 Task: In the sheet Budget Analysis ToolFont size of heading  18 Font style of dataoswald 'Font size of data '9 Alignment of headline & dataAlign center.   Fill color in heading, Red Font color of dataIn the sheet   Inspire Sales review   book
Action: Mouse moved to (111, 150)
Screenshot: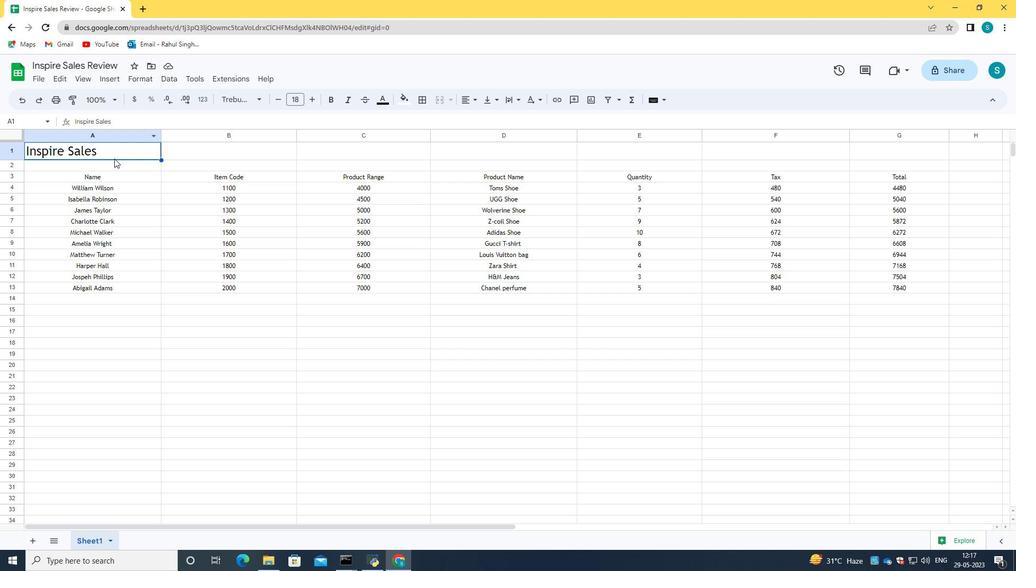 
Action: Mouse pressed left at (111, 150)
Screenshot: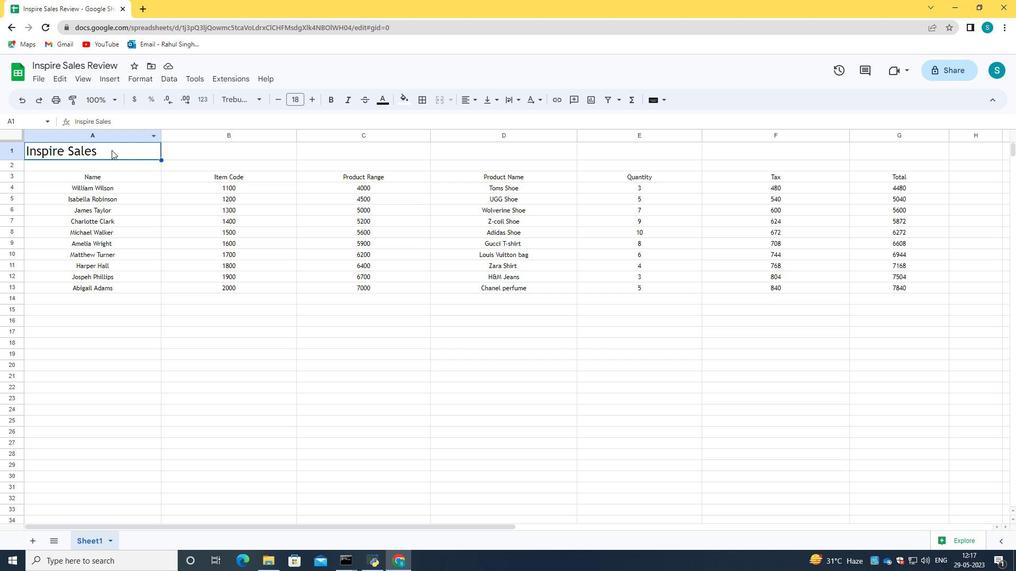 
Action: Mouse moved to (102, 151)
Screenshot: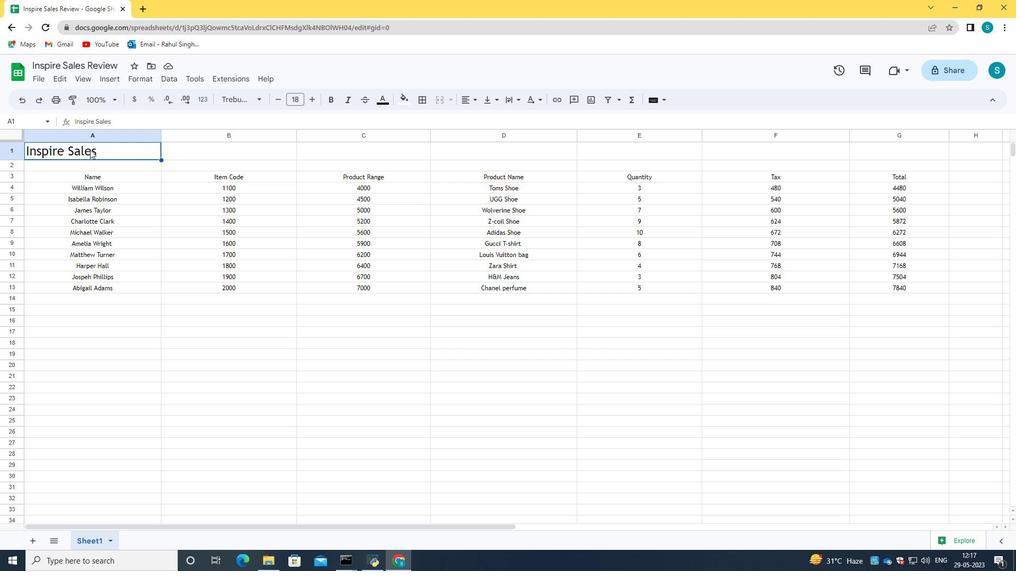 
Action: Mouse pressed left at (102, 151)
Screenshot: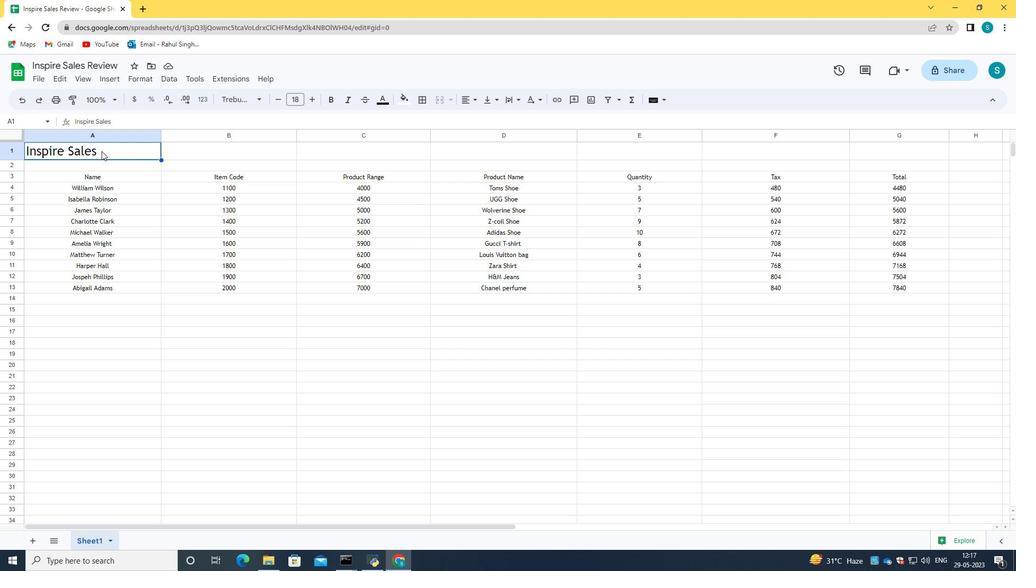 
Action: Mouse pressed left at (102, 151)
Screenshot: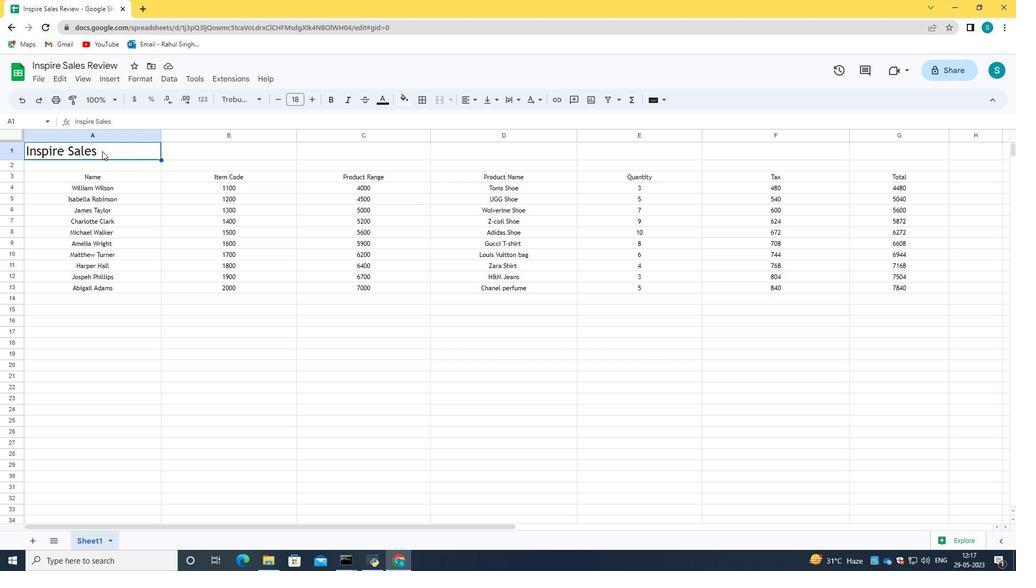 
Action: Mouse moved to (102, 151)
Screenshot: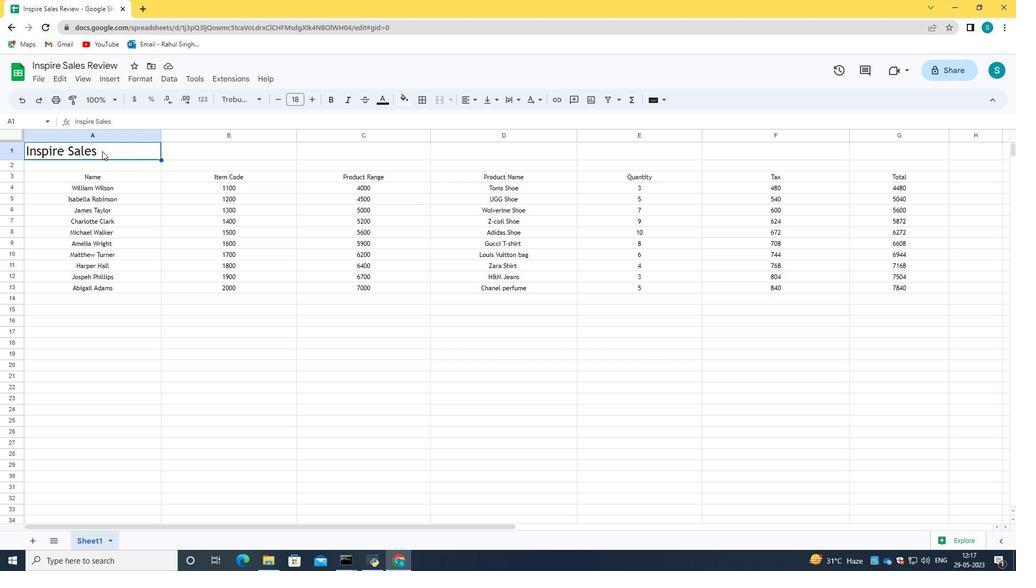 
Action: Mouse pressed left at (102, 151)
Screenshot: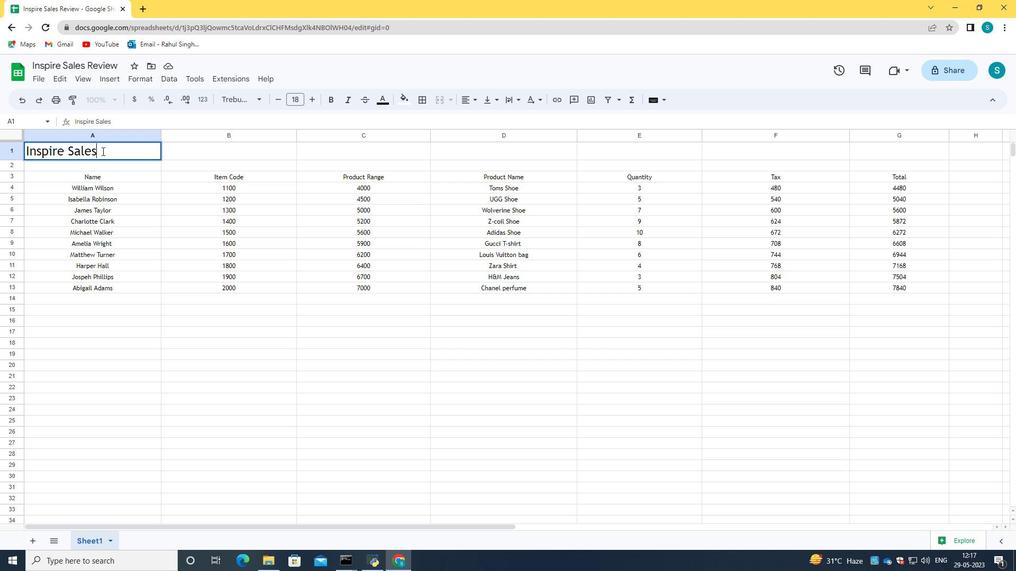 
Action: Mouse moved to (242, 96)
Screenshot: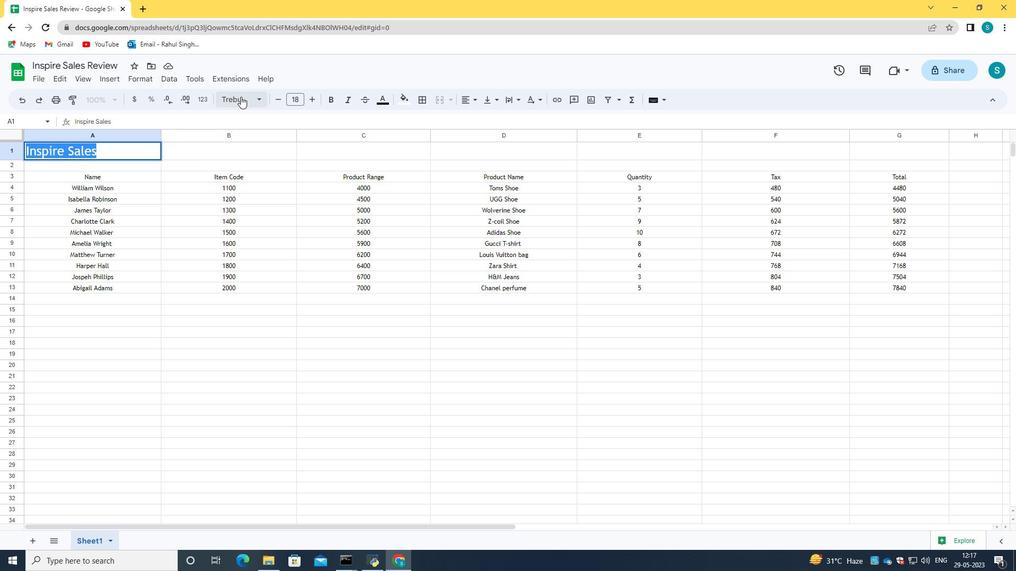
Action: Mouse pressed left at (242, 96)
Screenshot: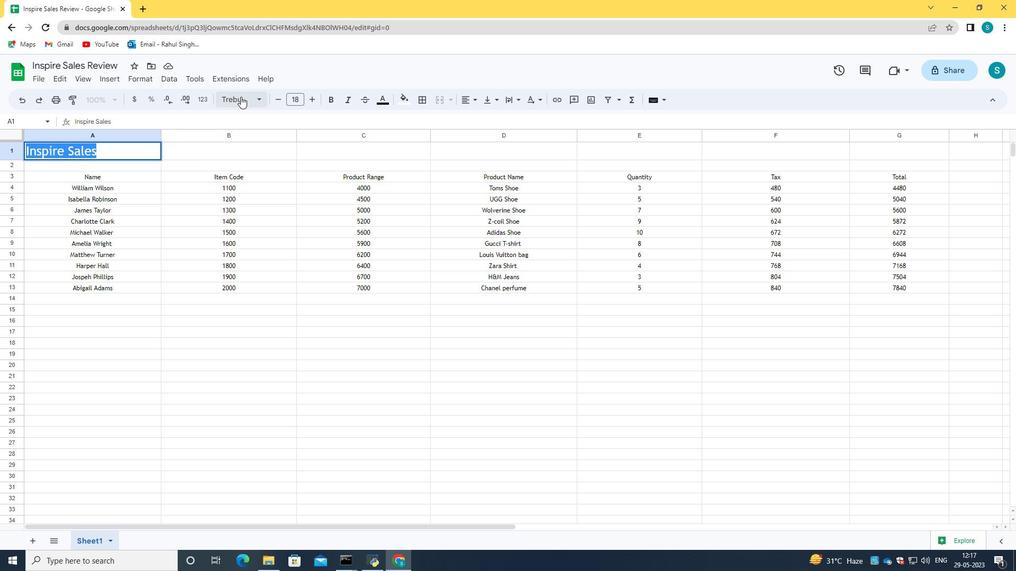 
Action: Mouse moved to (265, 296)
Screenshot: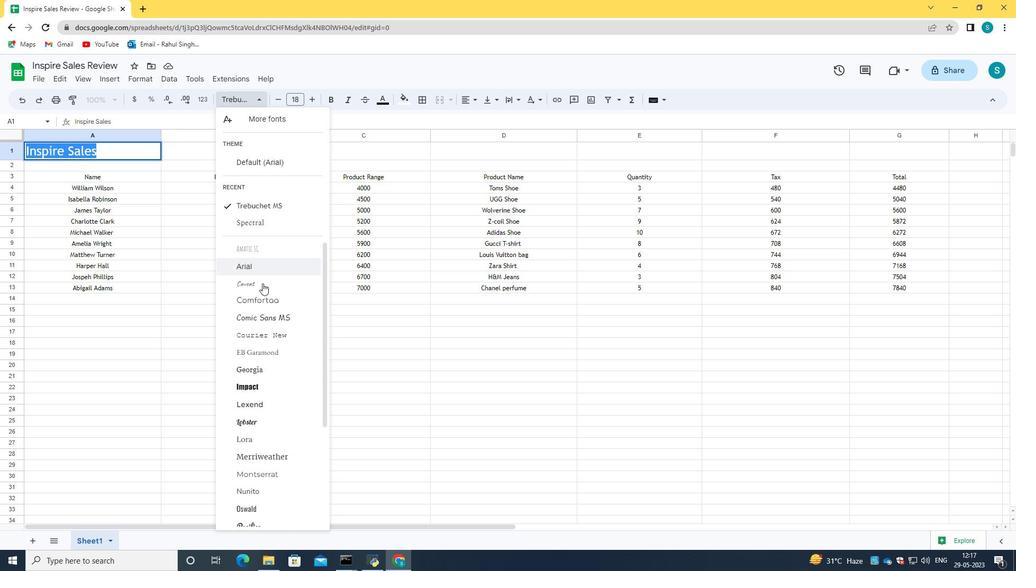 
Action: Mouse scrolled (265, 296) with delta (0, 0)
Screenshot: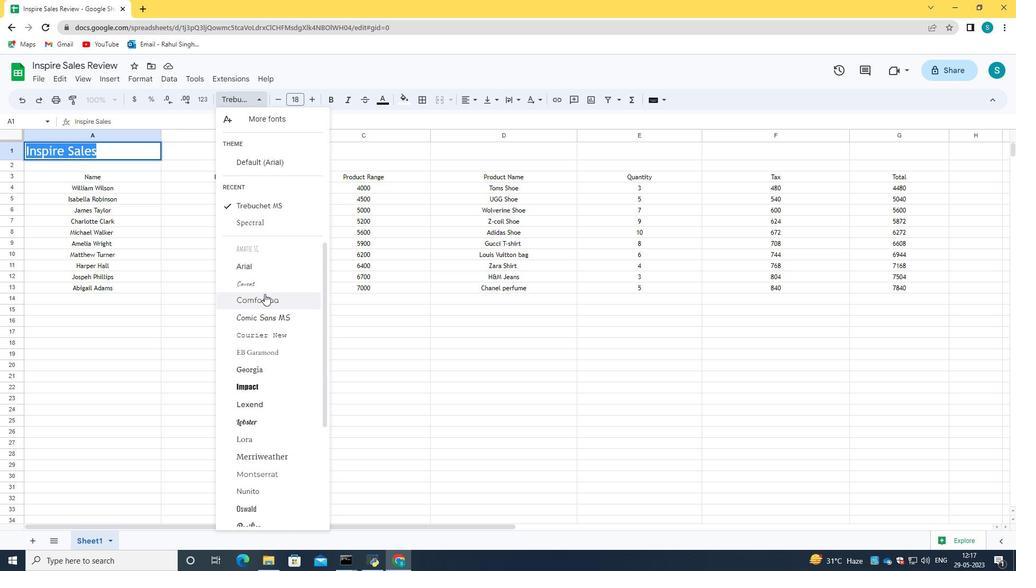
Action: Mouse scrolled (265, 296) with delta (0, 0)
Screenshot: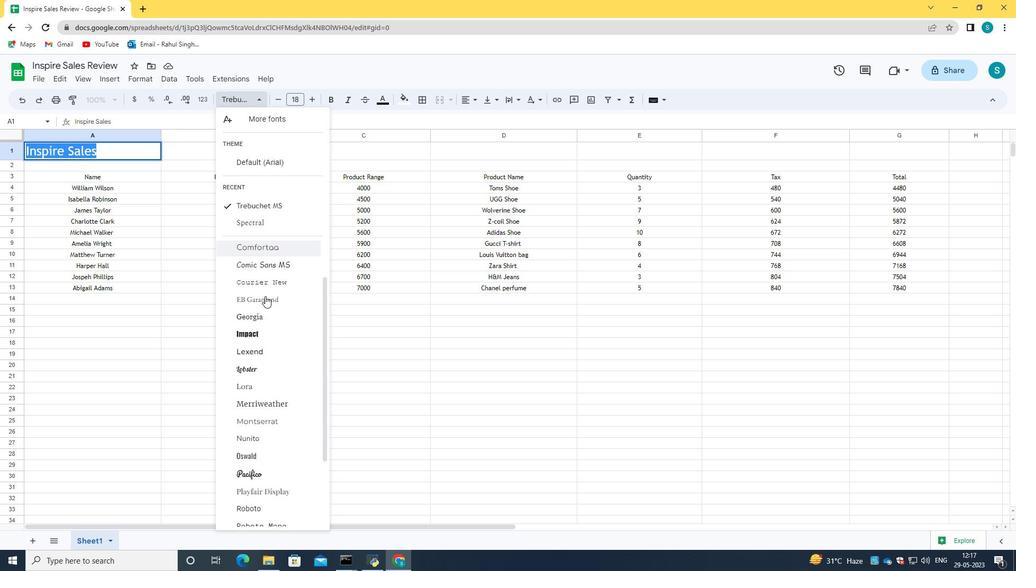 
Action: Mouse scrolled (265, 296) with delta (0, 0)
Screenshot: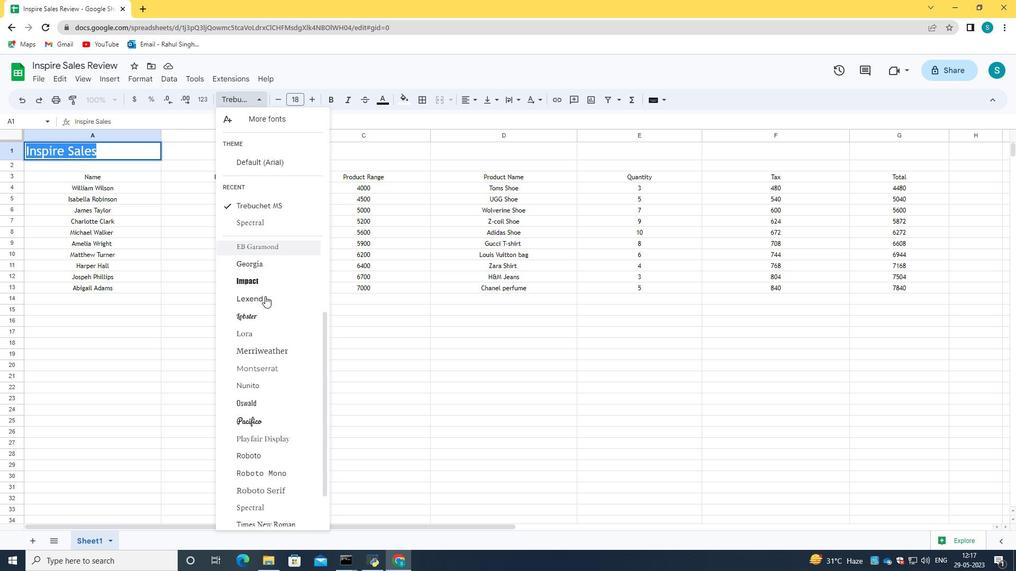 
Action: Mouse moved to (265, 297)
Screenshot: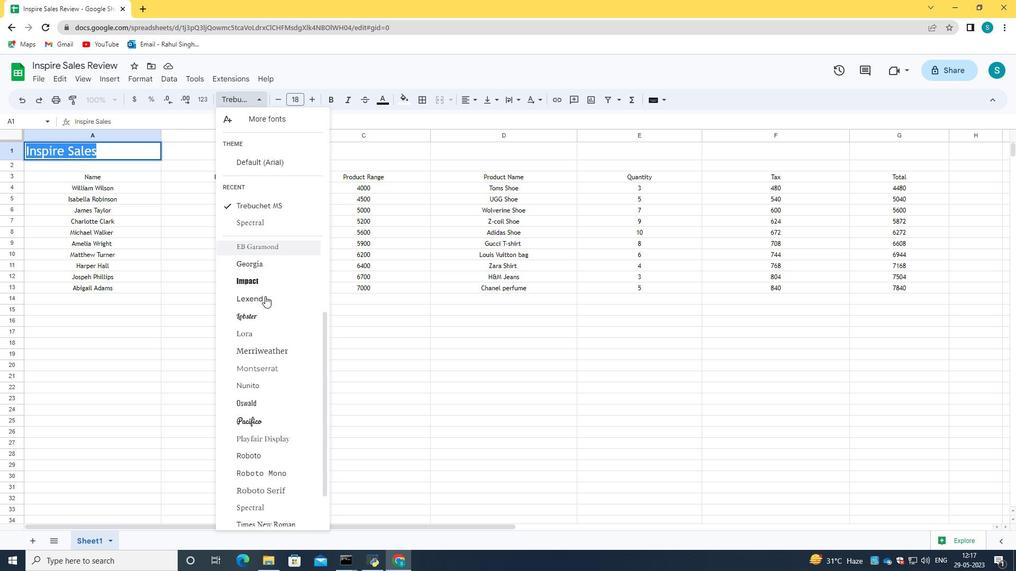 
Action: Mouse scrolled (265, 296) with delta (0, 0)
Screenshot: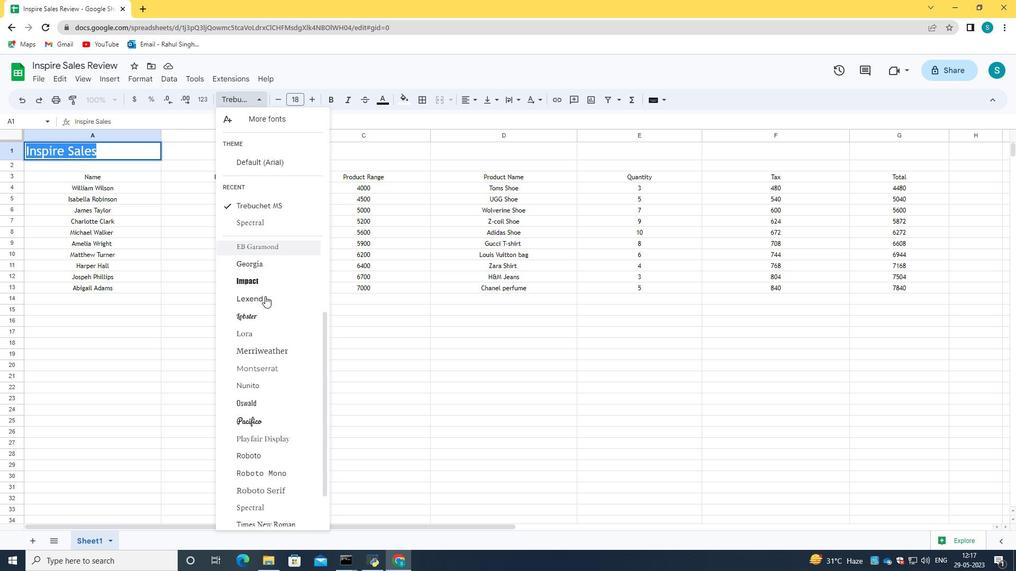 
Action: Mouse moved to (263, 297)
Screenshot: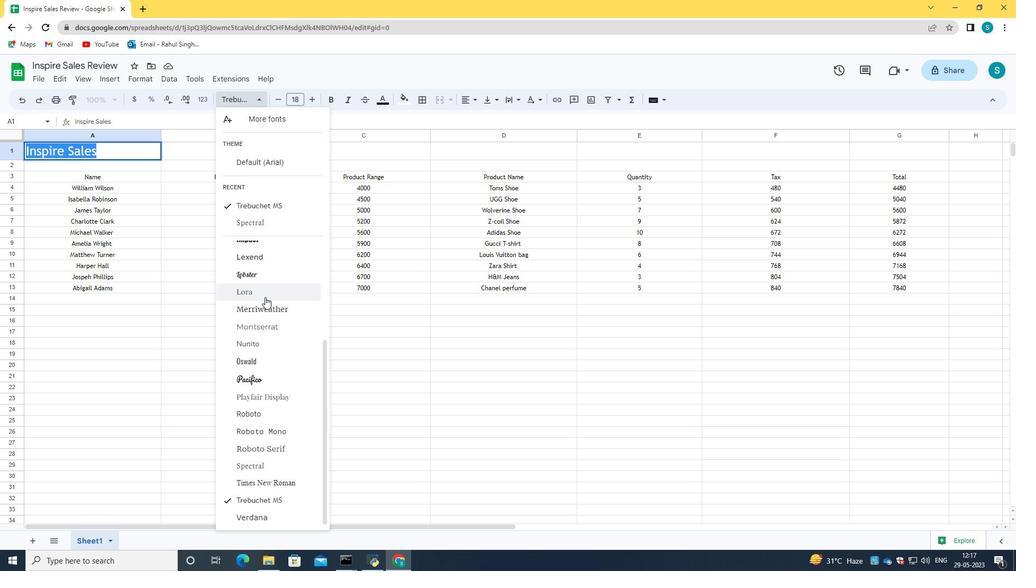 
Action: Mouse scrolled (263, 297) with delta (0, 0)
Screenshot: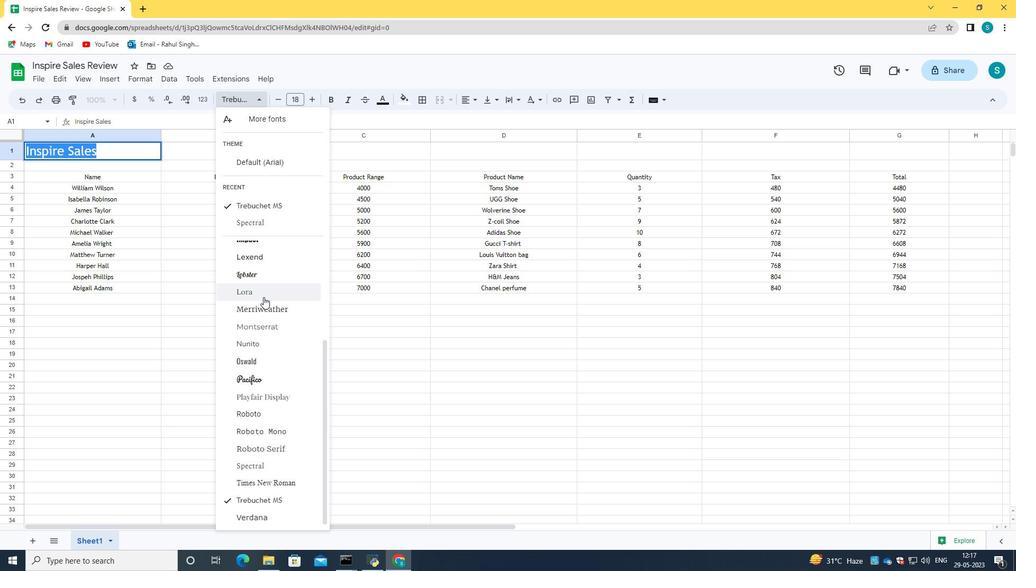 
Action: Mouse moved to (263, 297)
Screenshot: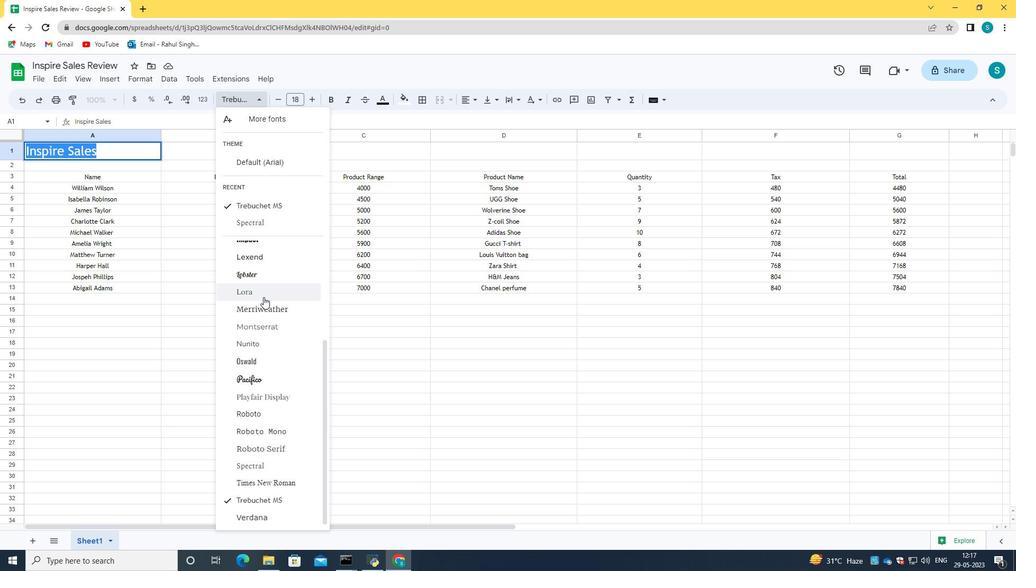 
Action: Mouse scrolled (263, 297) with delta (0, 0)
Screenshot: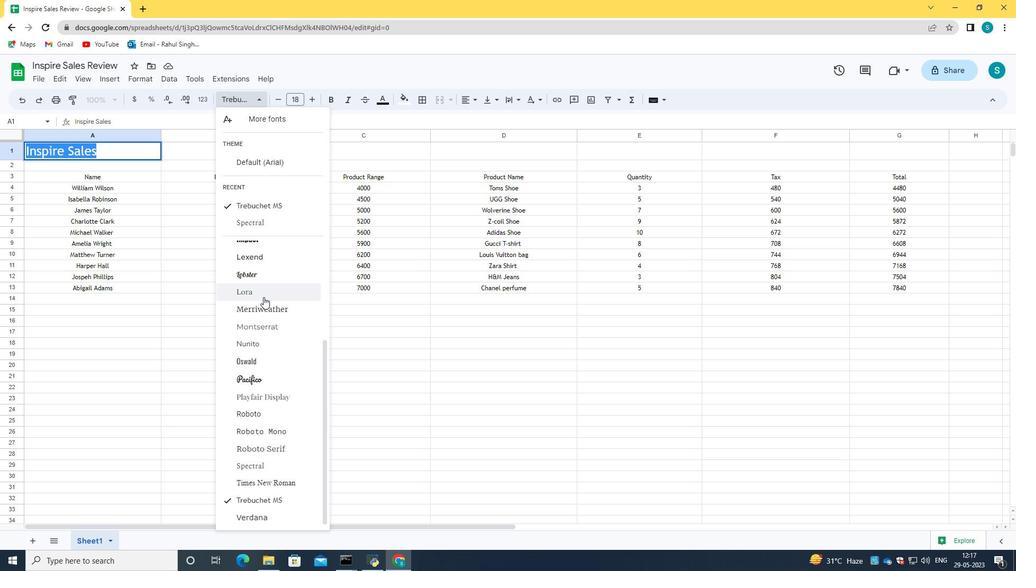 
Action: Mouse scrolled (263, 297) with delta (0, 0)
Screenshot: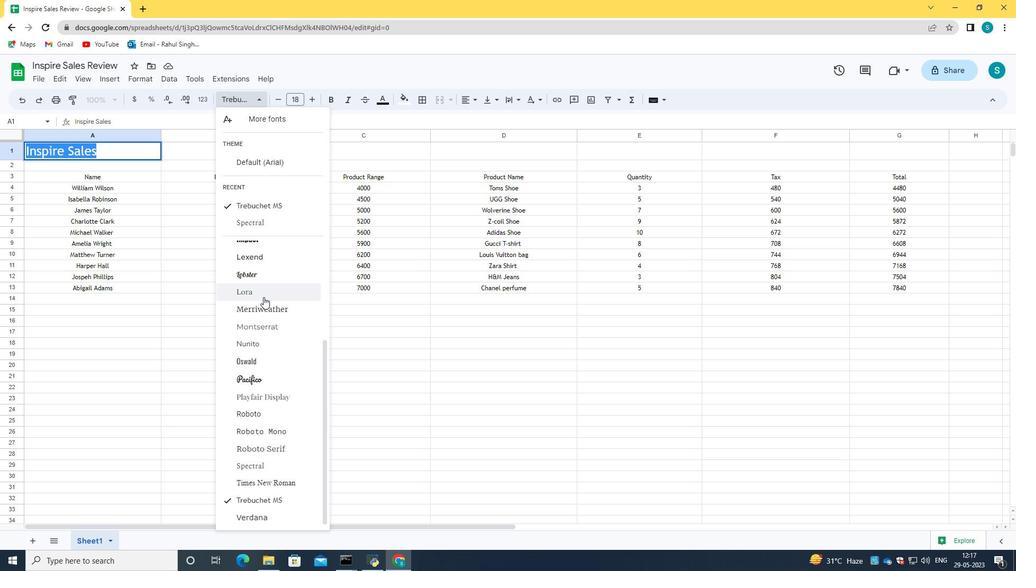 
Action: Mouse scrolled (263, 298) with delta (0, 0)
Screenshot: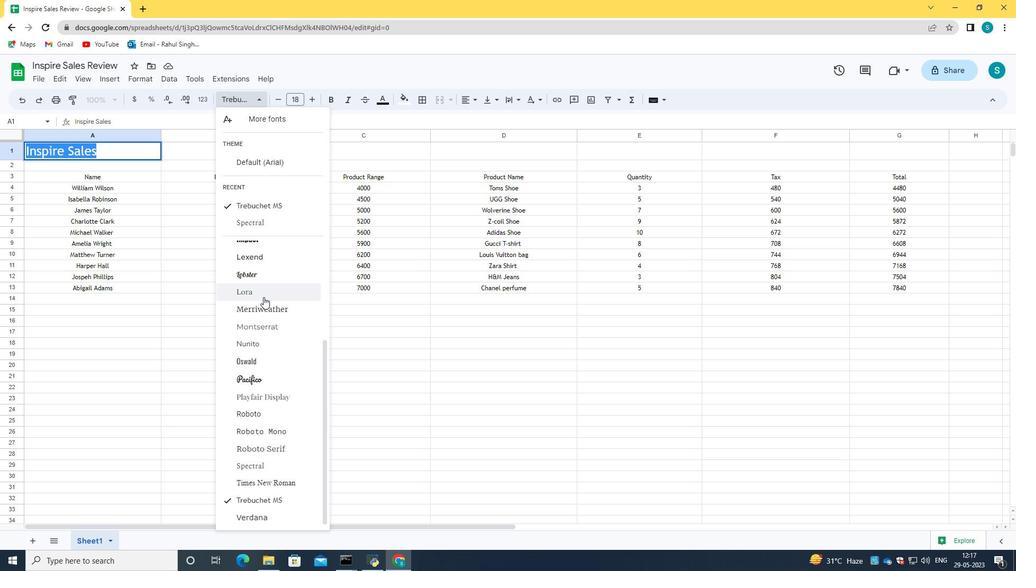 
Action: Mouse scrolled (263, 298) with delta (0, 0)
Screenshot: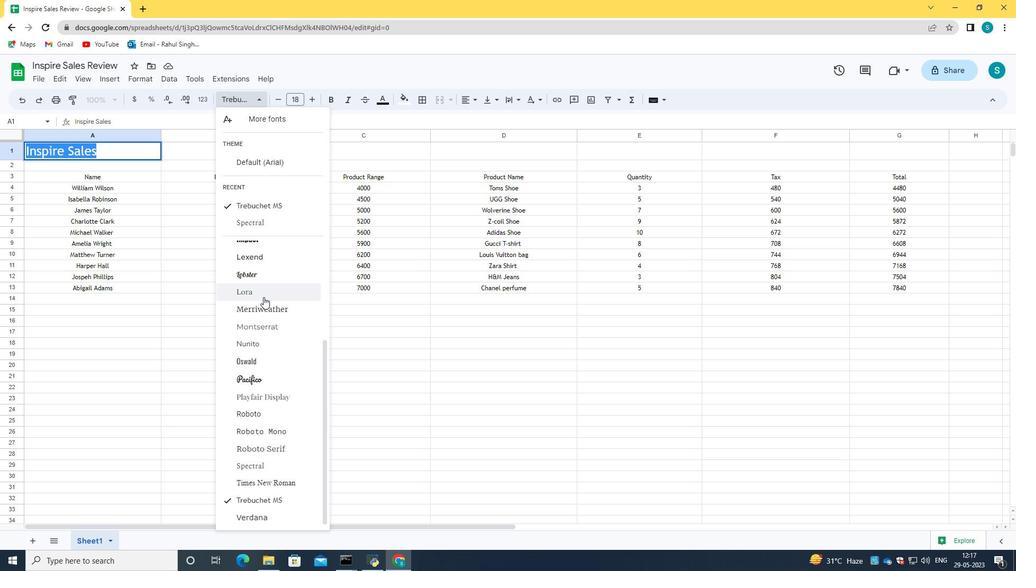 
Action: Mouse scrolled (263, 298) with delta (0, 0)
Screenshot: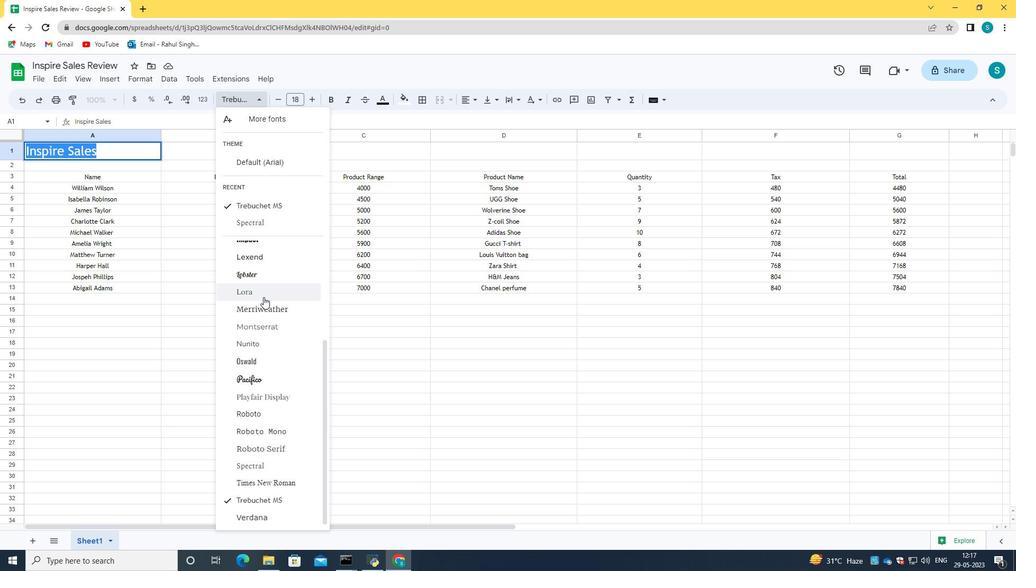 
Action: Mouse scrolled (263, 298) with delta (0, 0)
Screenshot: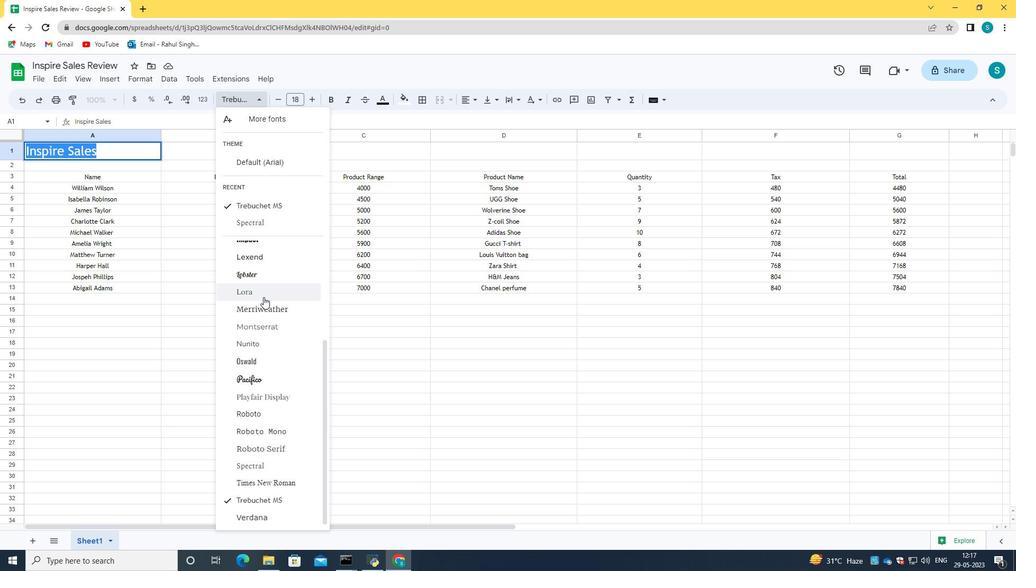 
Action: Mouse moved to (251, 119)
Screenshot: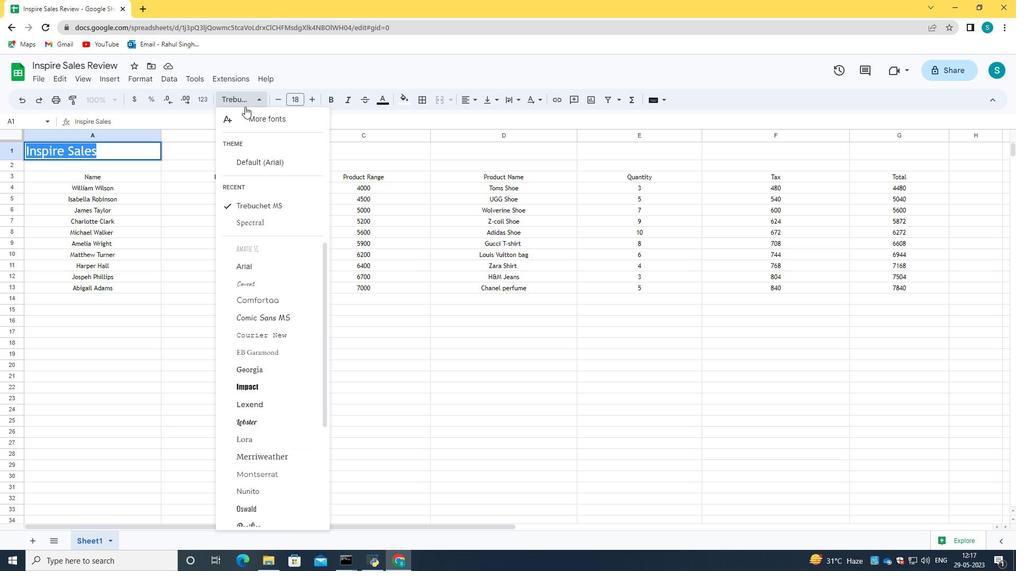 
Action: Mouse pressed left at (251, 119)
Screenshot: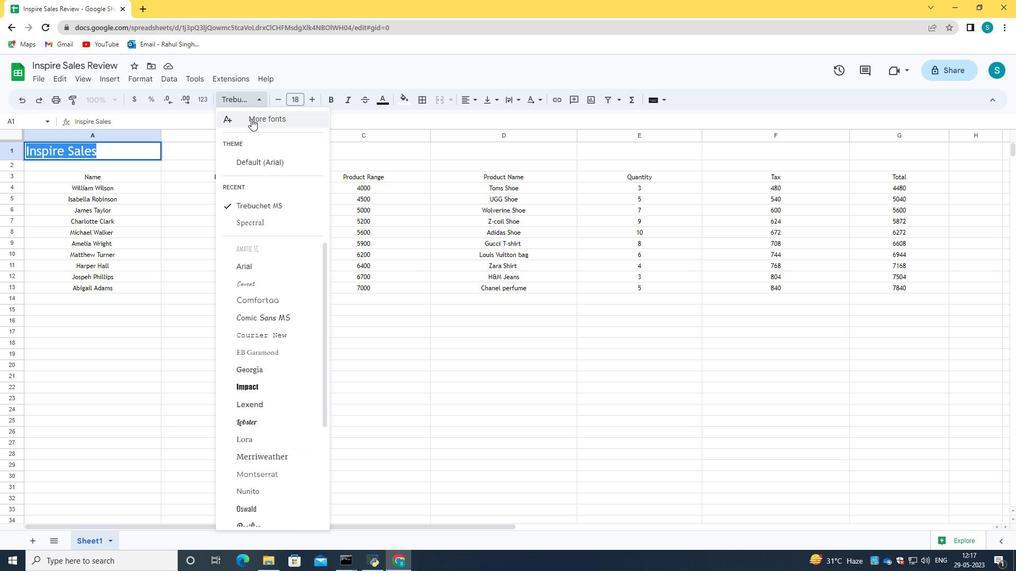 
Action: Mouse moved to (405, 221)
Screenshot: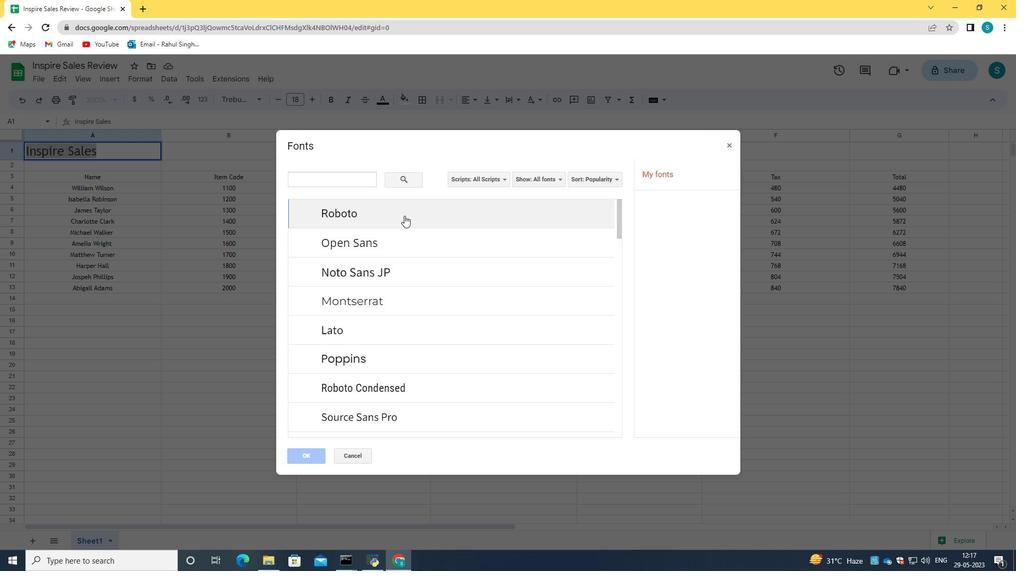 
Action: Mouse scrolled (405, 221) with delta (0, 0)
Screenshot: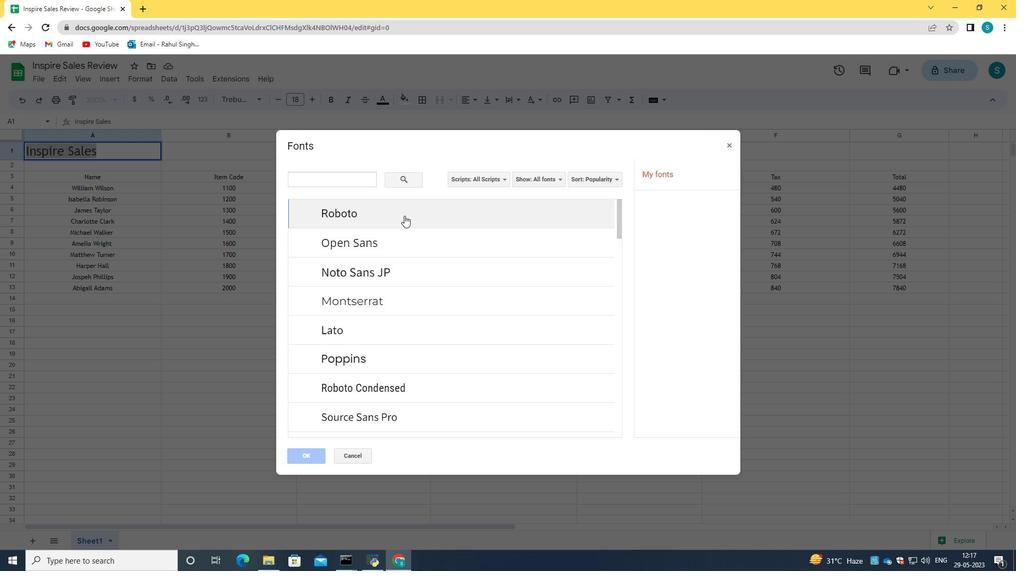 
Action: Mouse moved to (405, 226)
Screenshot: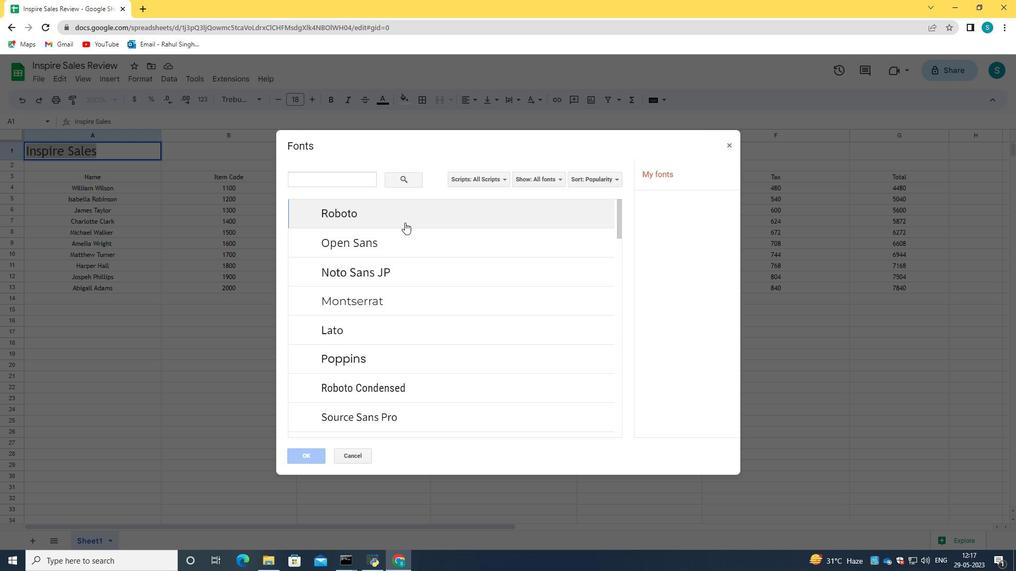 
Action: Mouse scrolled (405, 225) with delta (0, 0)
Screenshot: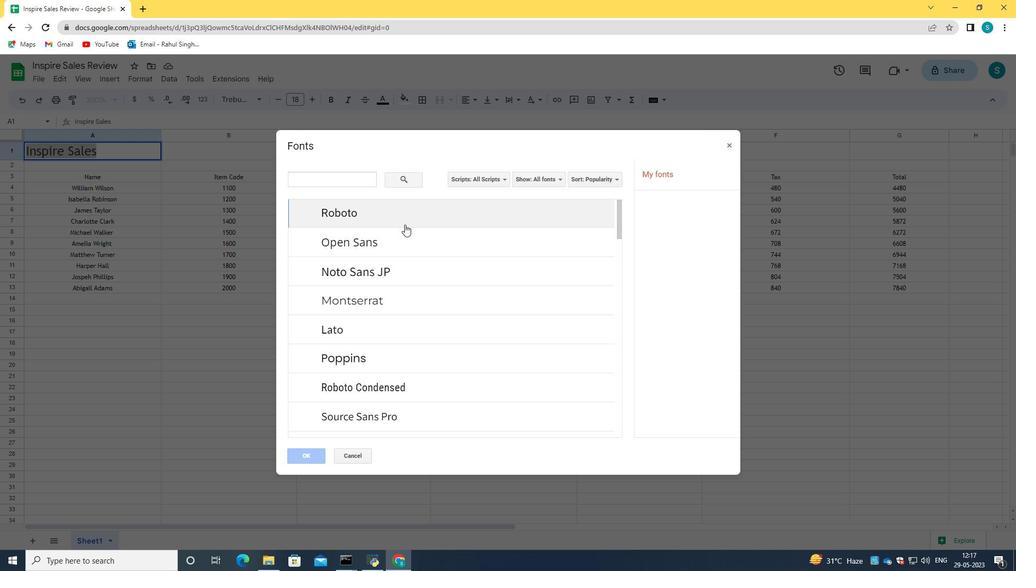 
Action: Mouse moved to (405, 226)
Screenshot: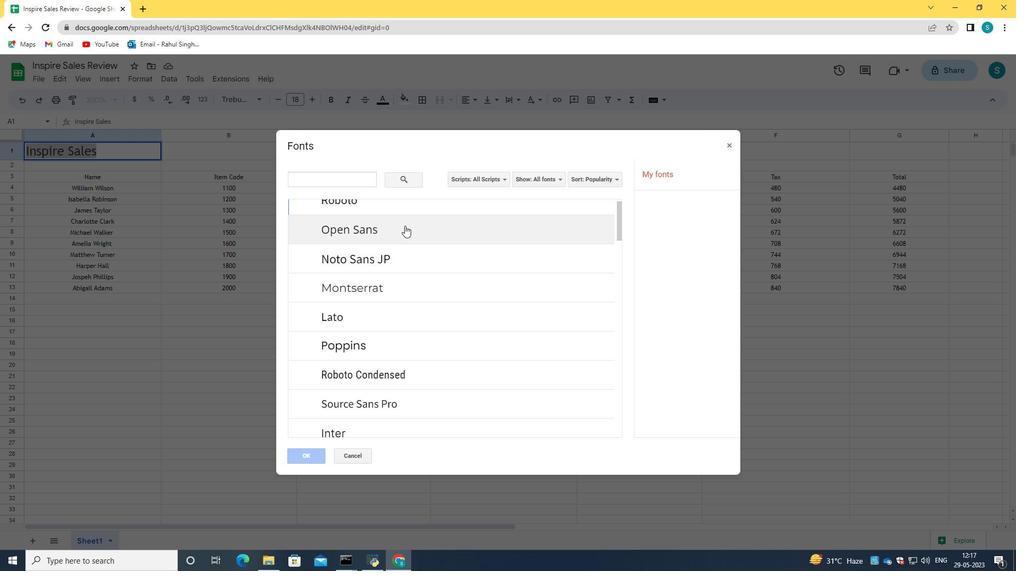 
Action: Mouse scrolled (405, 226) with delta (0, 0)
Screenshot: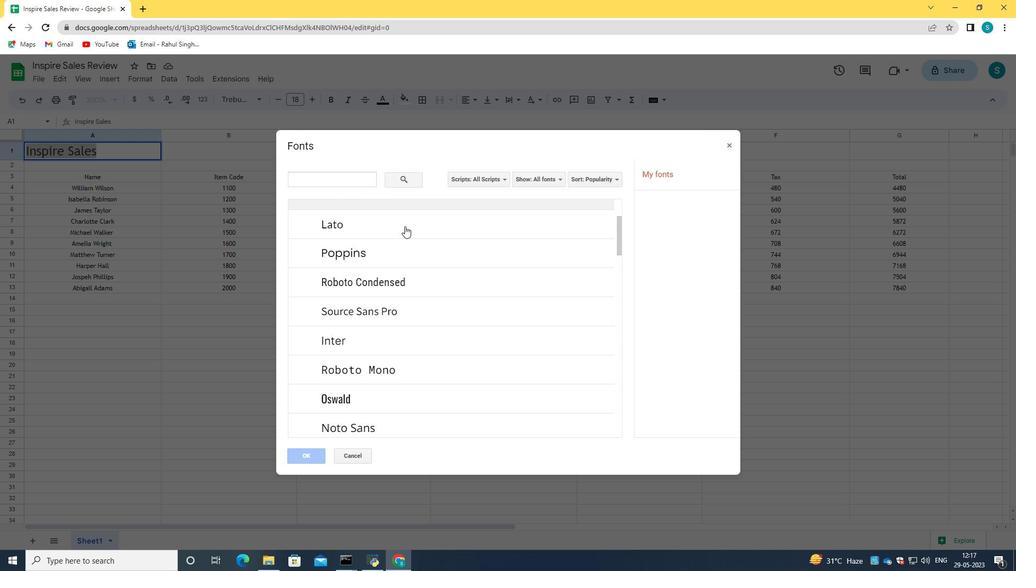 
Action: Mouse moved to (405, 227)
Screenshot: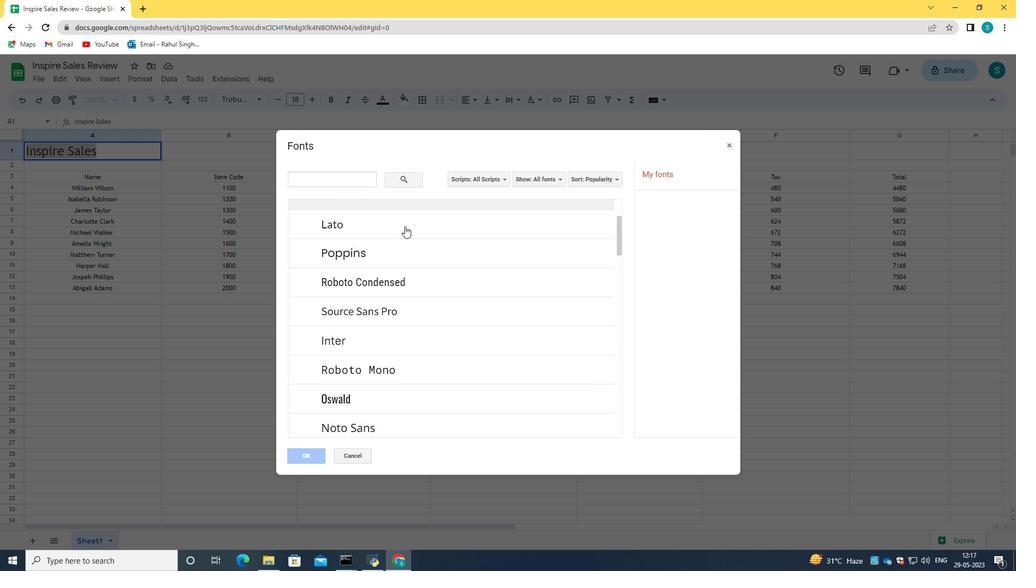 
Action: Mouse scrolled (405, 227) with delta (0, 0)
Screenshot: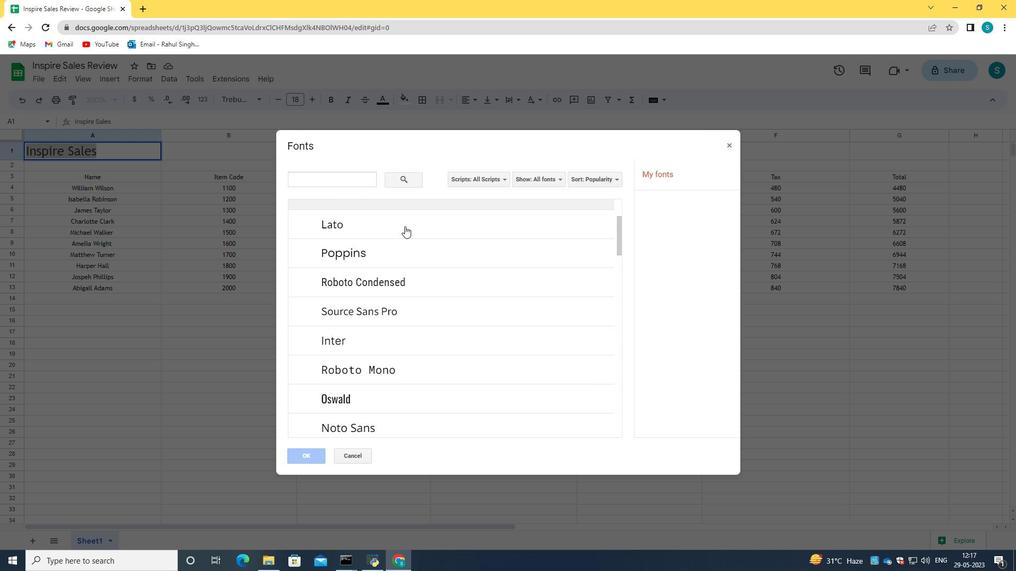 
Action: Mouse scrolled (405, 227) with delta (0, 0)
Screenshot: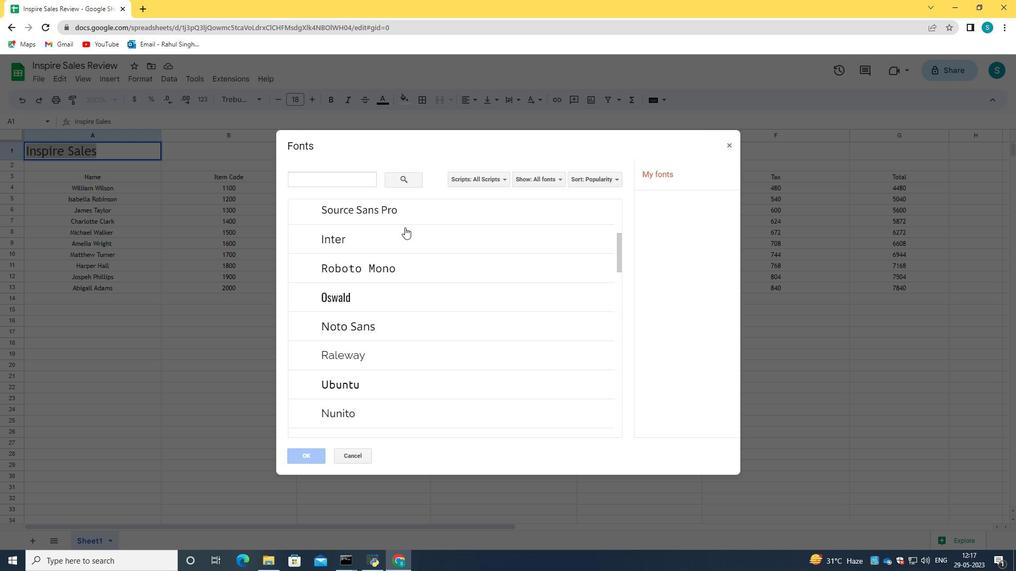 
Action: Mouse scrolled (405, 227) with delta (0, 0)
Screenshot: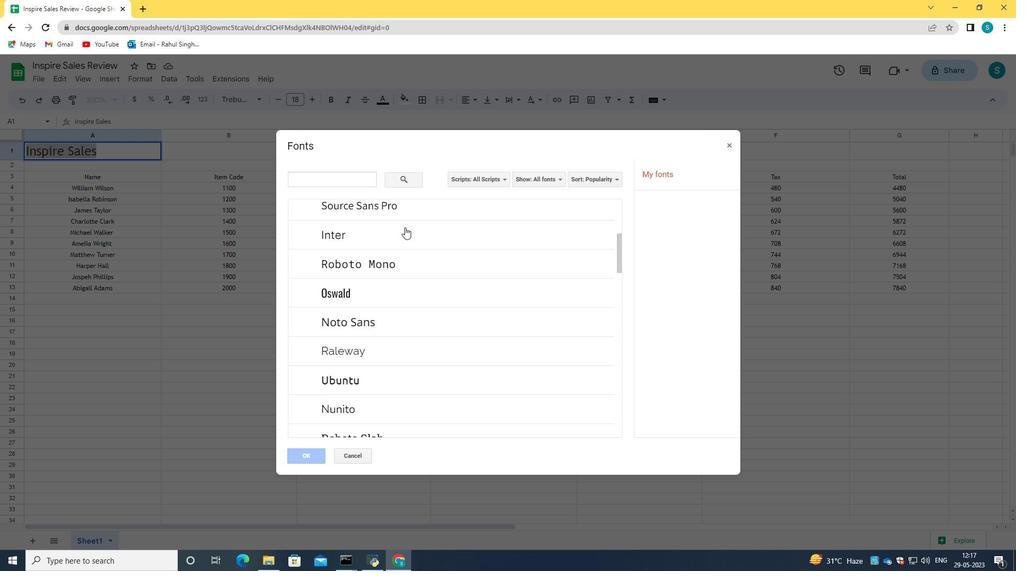 
Action: Mouse scrolled (405, 227) with delta (0, 0)
Screenshot: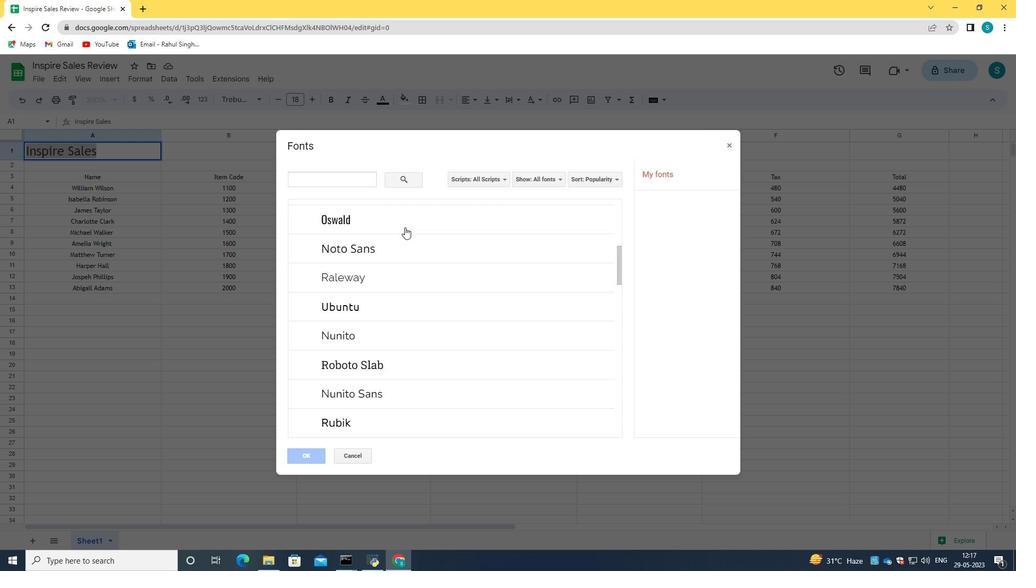 
Action: Mouse moved to (353, 178)
Screenshot: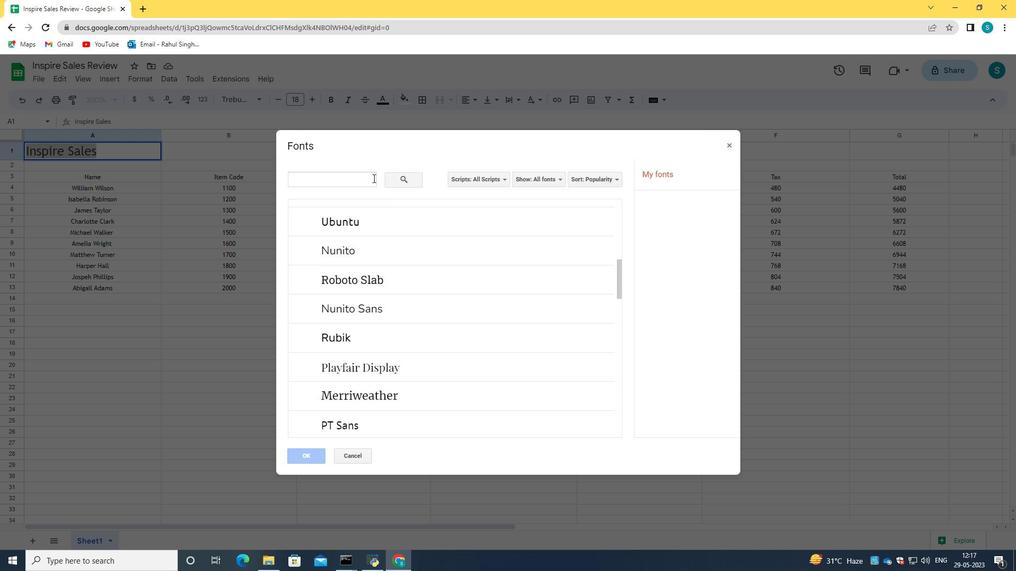 
Action: Mouse pressed left at (353, 178)
Screenshot: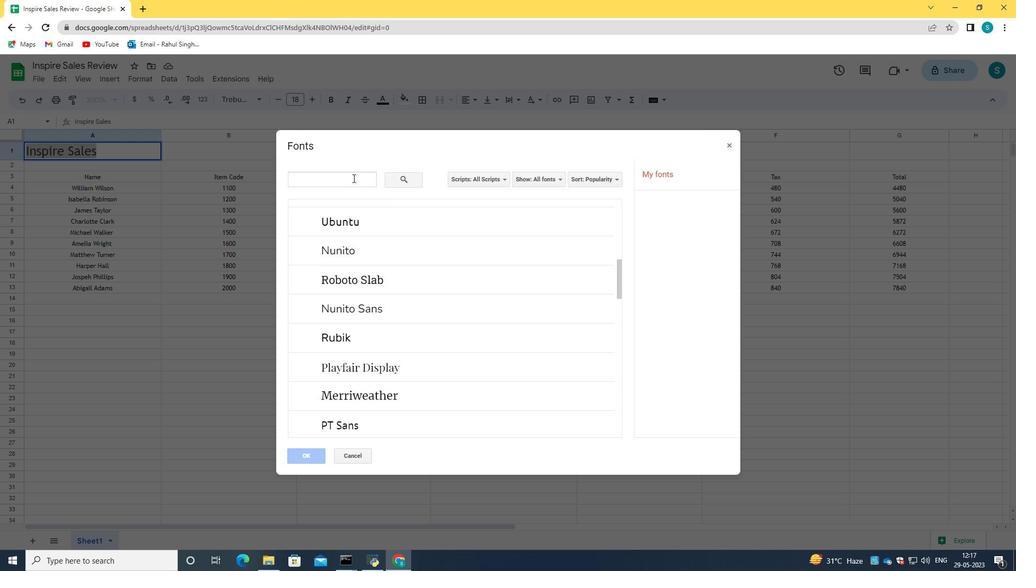 
Action: Key pressed dat<Key.backspace><Key.backspace><Key.backspace><Key.backspace><Key.backspace><Key.backspace><Key.backspace><Key.backspace><Key.backspace><Key.backspace><Key.backspace><Key.backspace><Key.backspace><Key.backspace><Key.backspace><Key.backspace><Key.backspace><Key.backspace><Key.backspace>
Screenshot: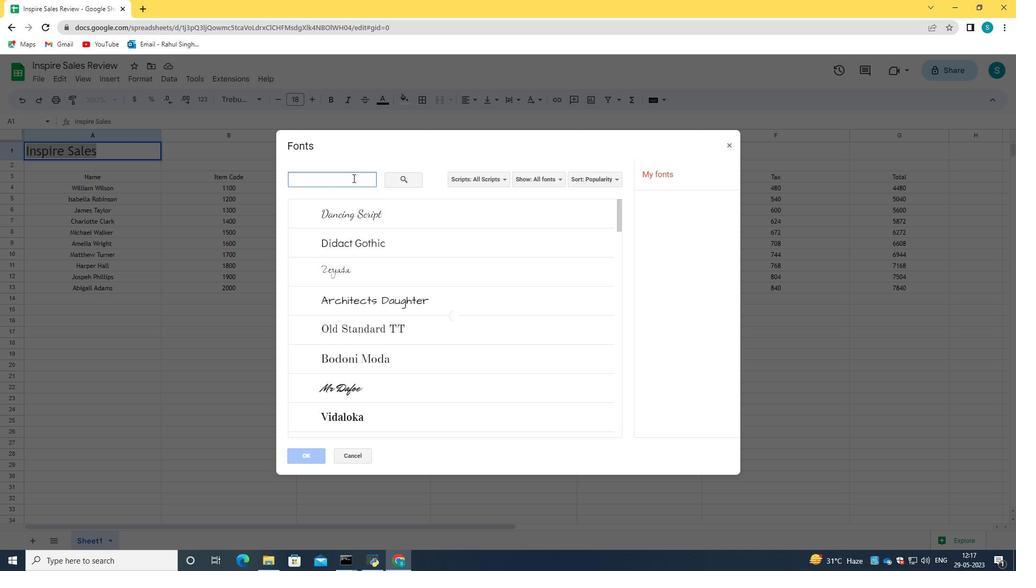 
Action: Mouse moved to (726, 144)
Screenshot: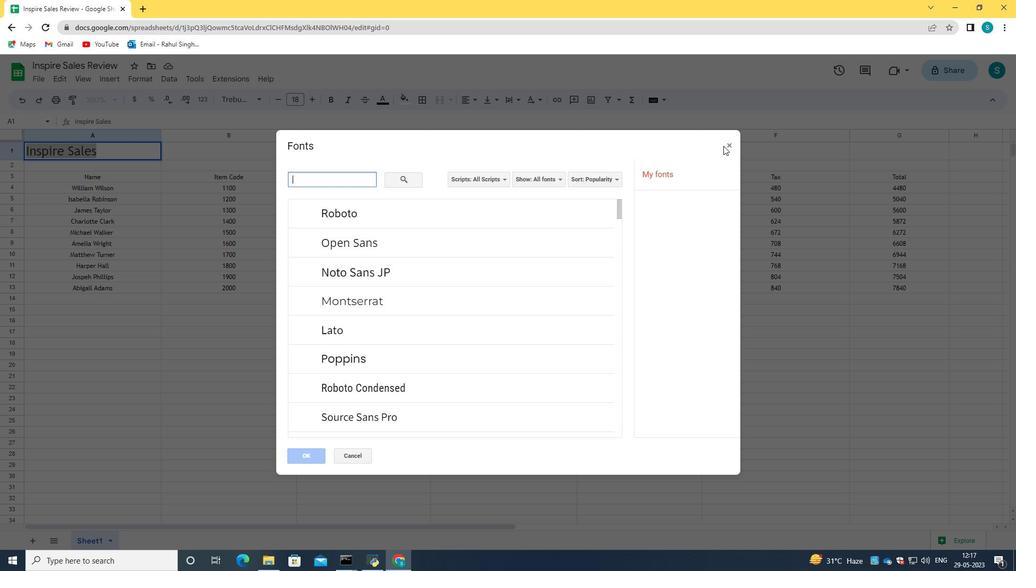 
Action: Mouse pressed left at (726, 144)
Screenshot: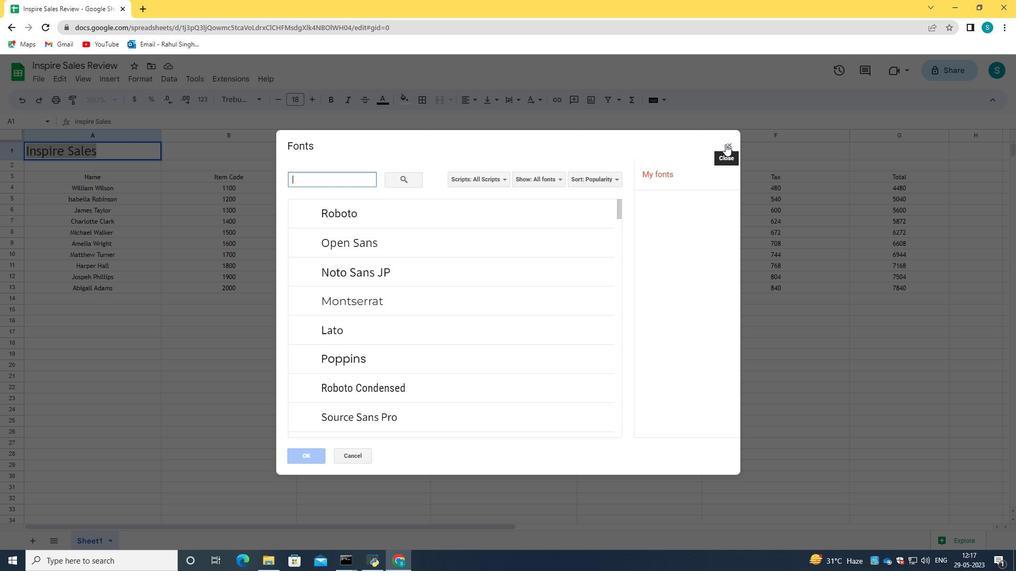 
Action: Mouse moved to (128, 152)
Screenshot: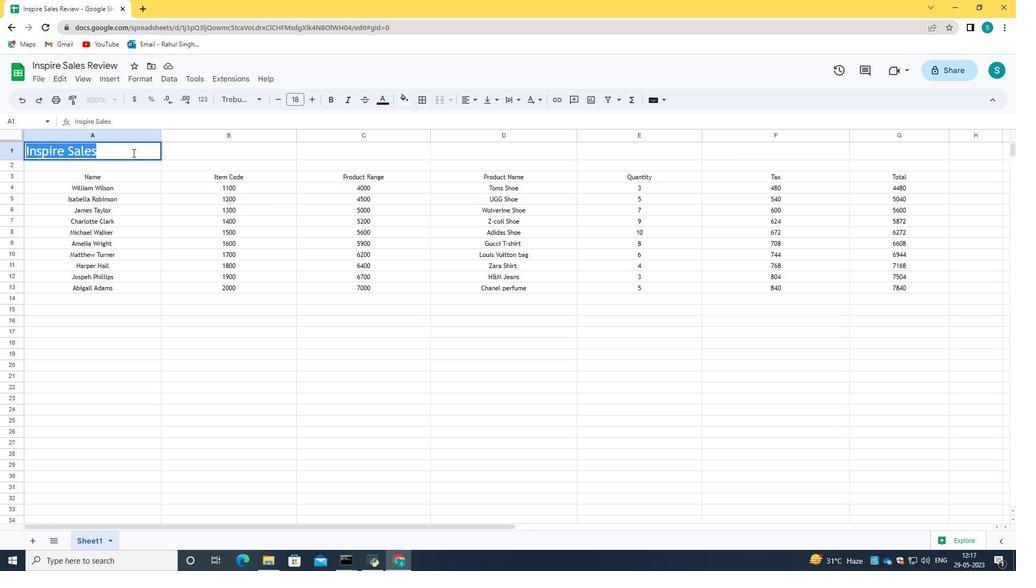 
Action: Mouse pressed left at (128, 152)
Screenshot: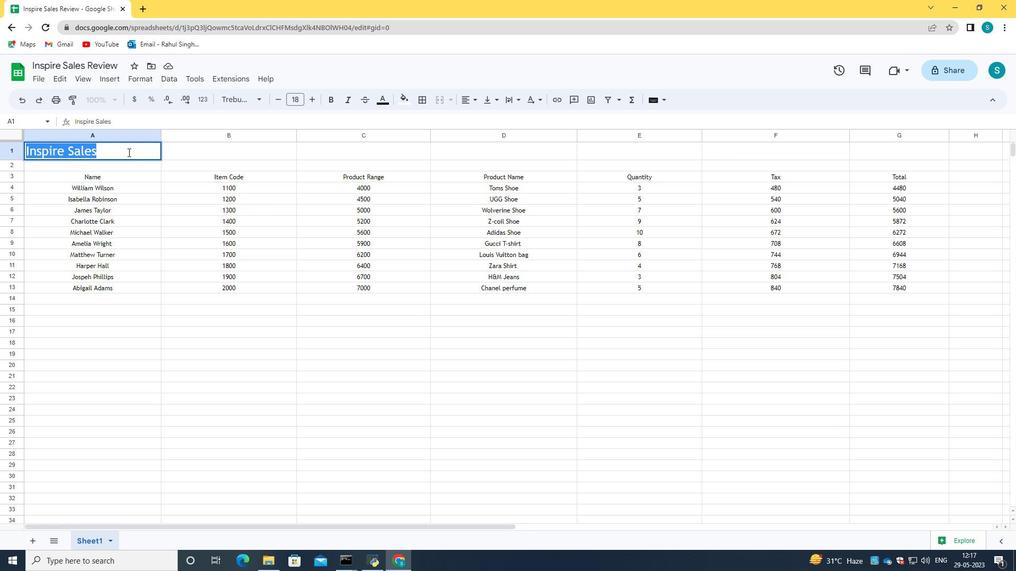 
Action: Mouse moved to (137, 174)
Screenshot: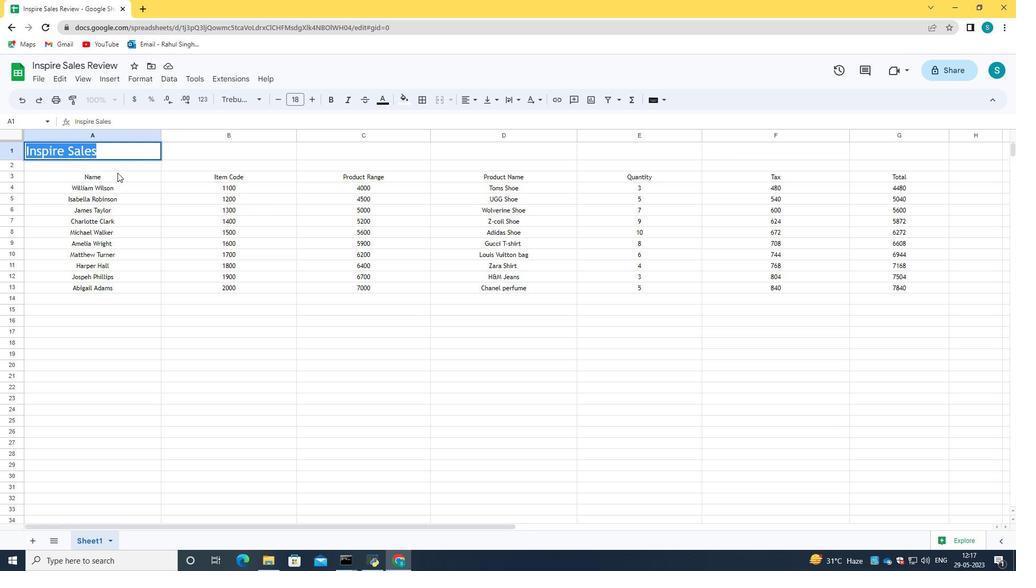 
Action: Mouse pressed left at (137, 174)
Screenshot: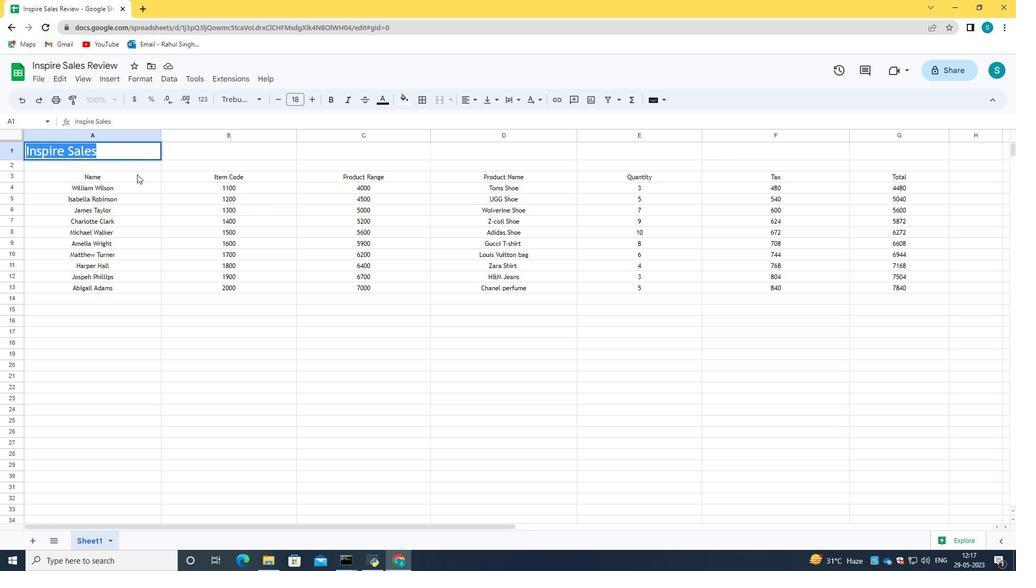 
Action: Mouse moved to (133, 154)
Screenshot: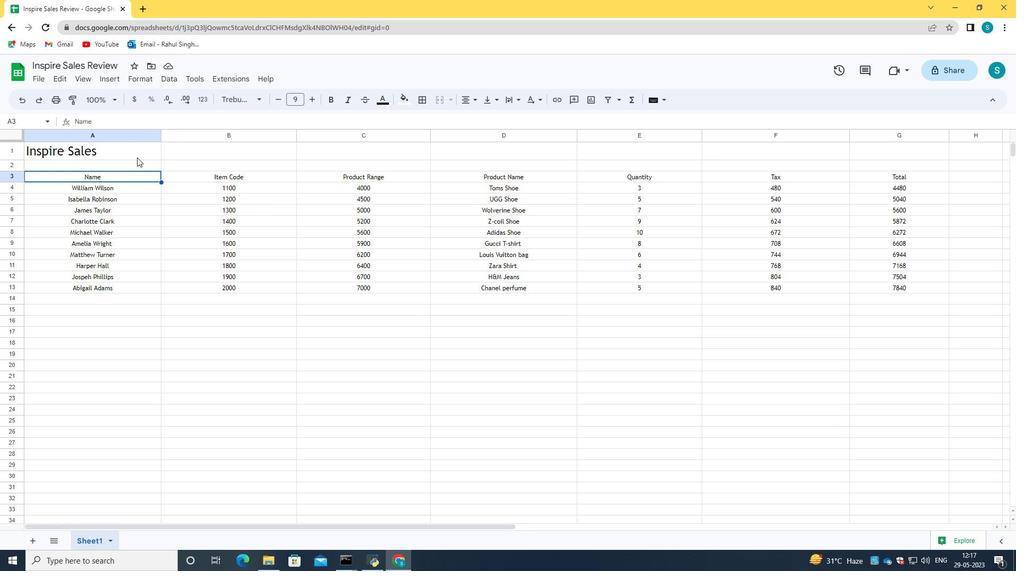 
Action: Mouse pressed left at (133, 154)
Screenshot: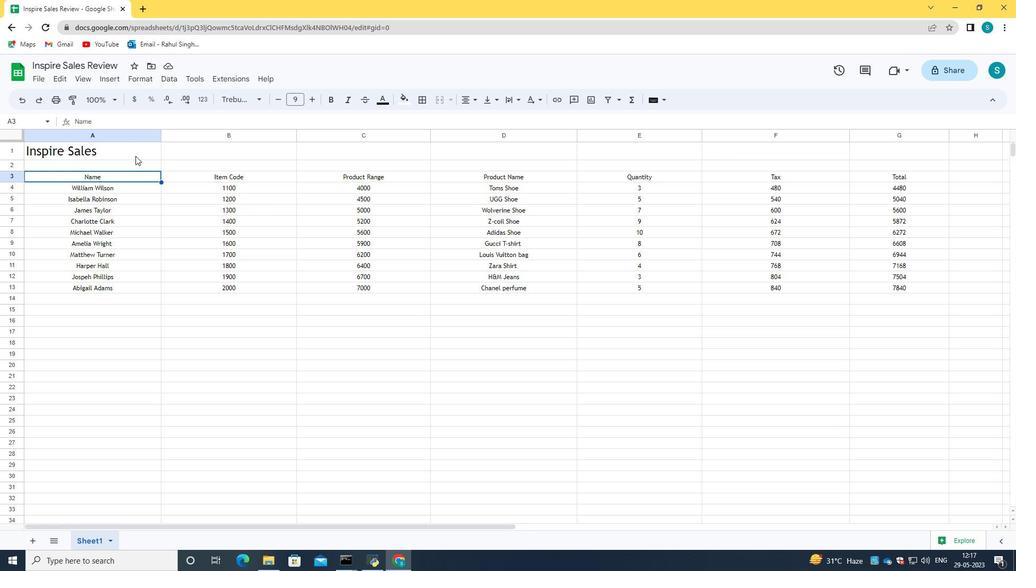 
Action: Mouse moved to (28, 176)
Screenshot: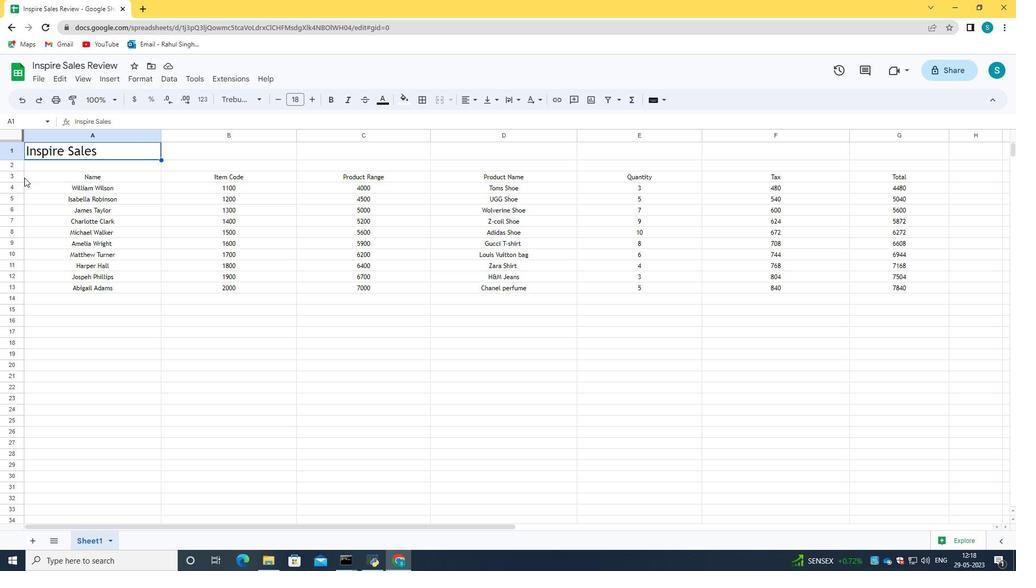 
Action: Mouse pressed left at (28, 176)
Screenshot: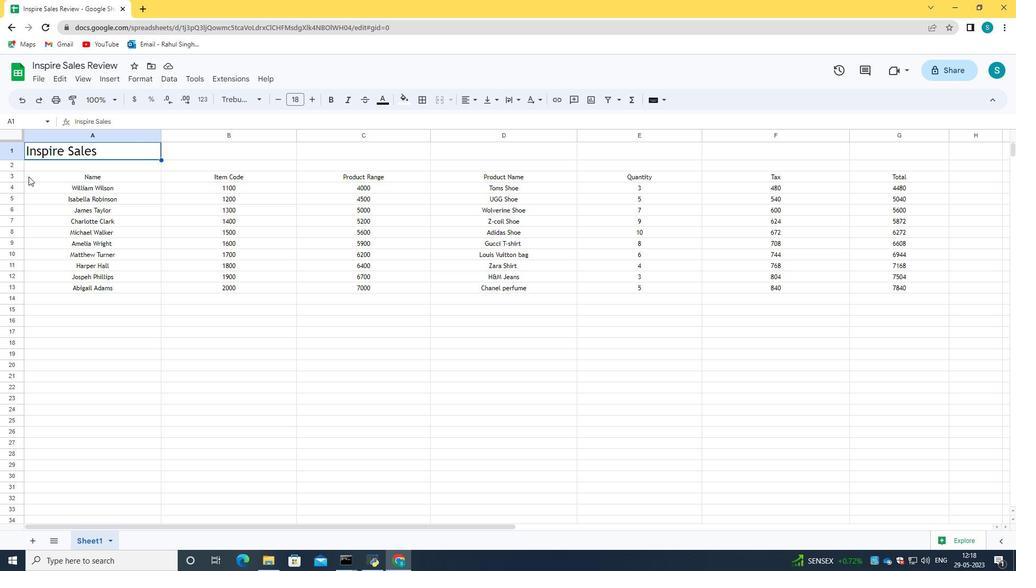 
Action: Mouse moved to (29, 175)
Screenshot: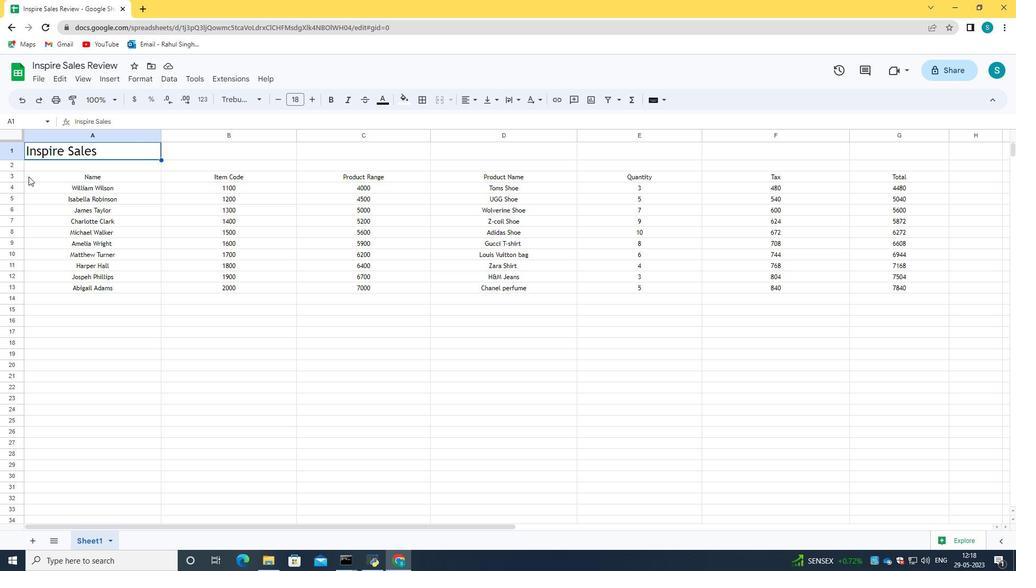 
Action: Mouse pressed left at (29, 175)
Screenshot: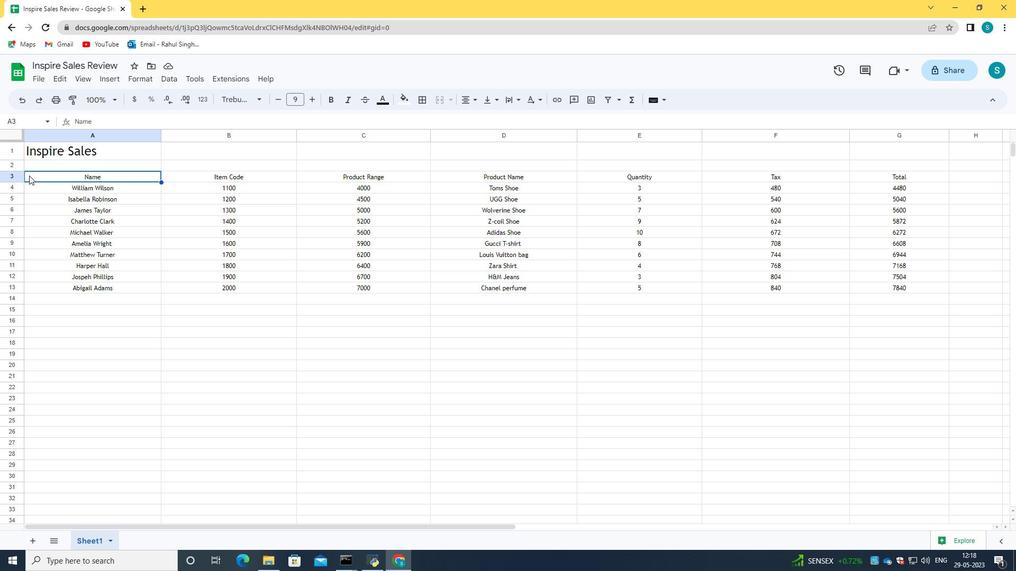 
Action: Mouse moved to (309, 96)
Screenshot: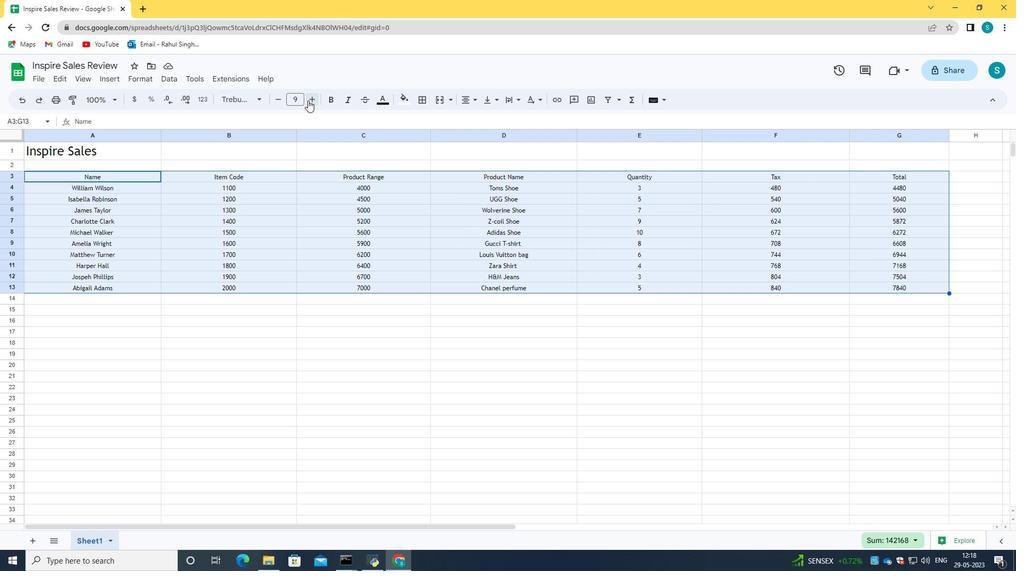 
Action: Mouse pressed left at (309, 96)
Screenshot: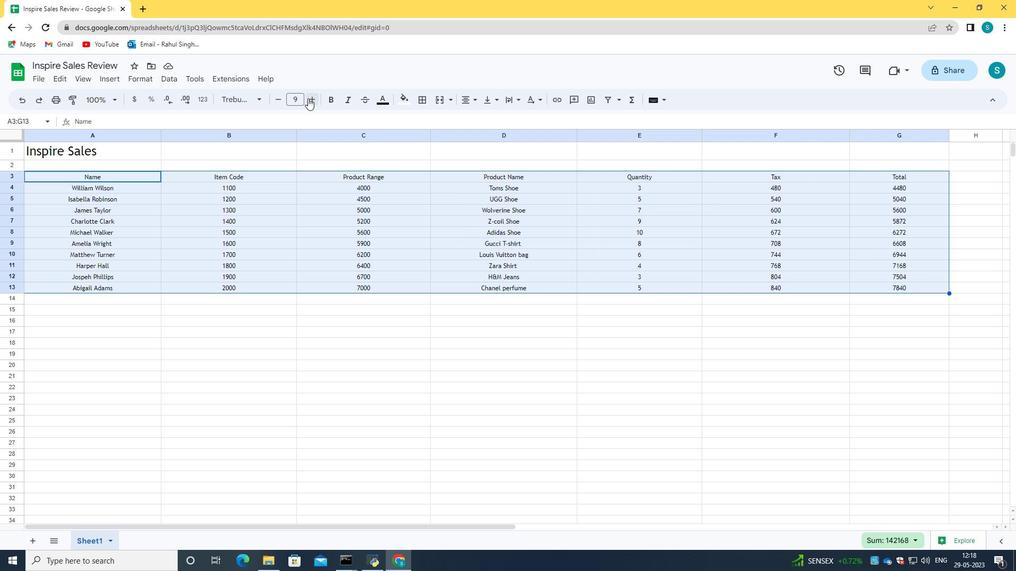 
Action: Mouse moved to (273, 99)
Screenshot: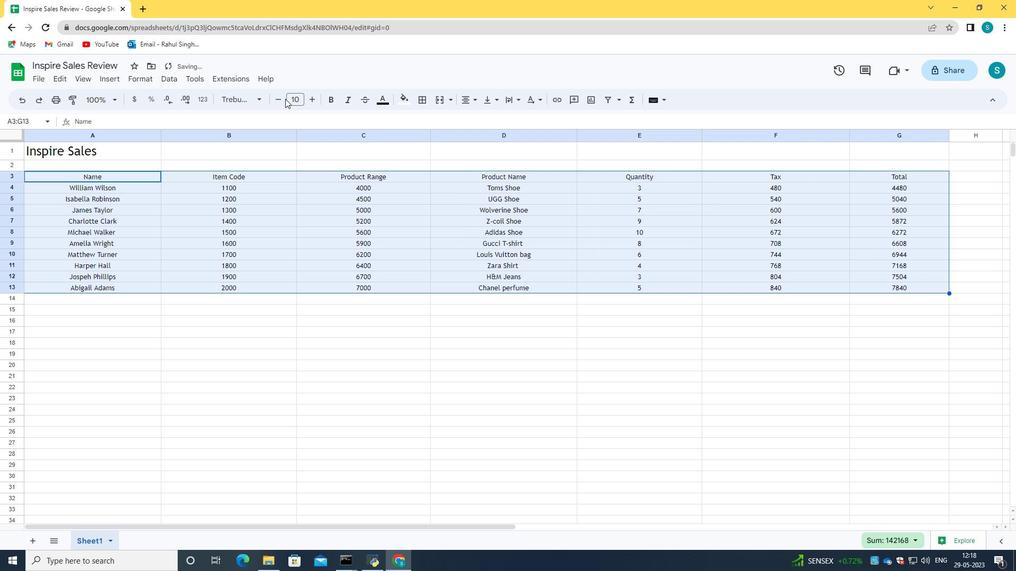 
Action: Mouse pressed left at (273, 99)
Screenshot: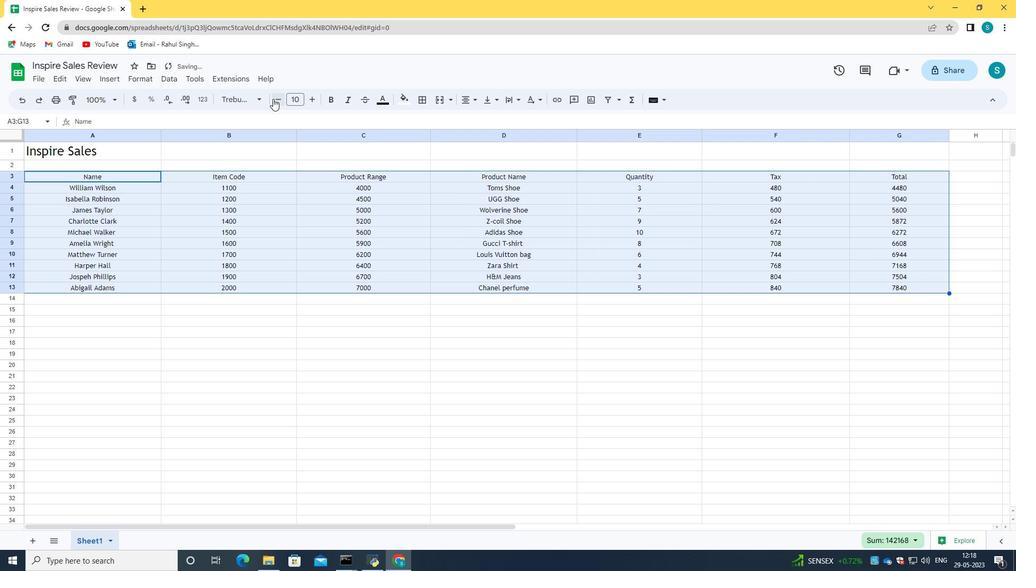 
Action: Mouse moved to (470, 101)
Screenshot: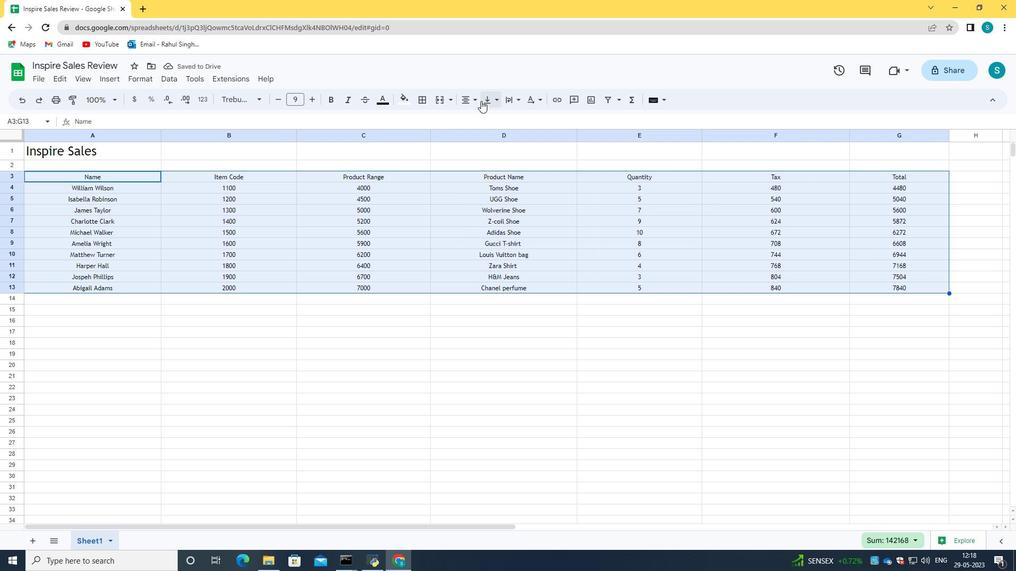 
Action: Mouse pressed left at (470, 101)
Screenshot: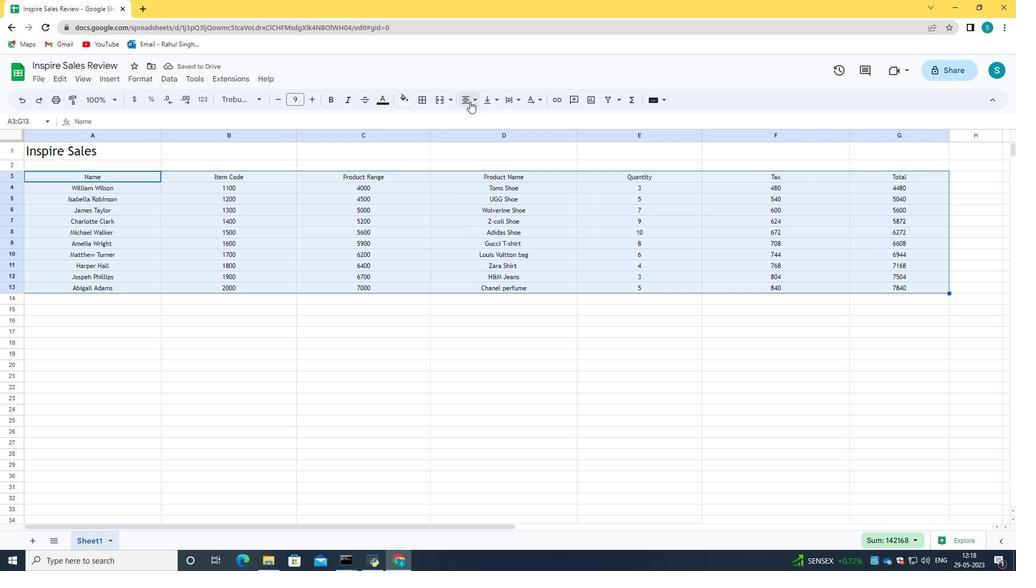 
Action: Mouse moved to (484, 121)
Screenshot: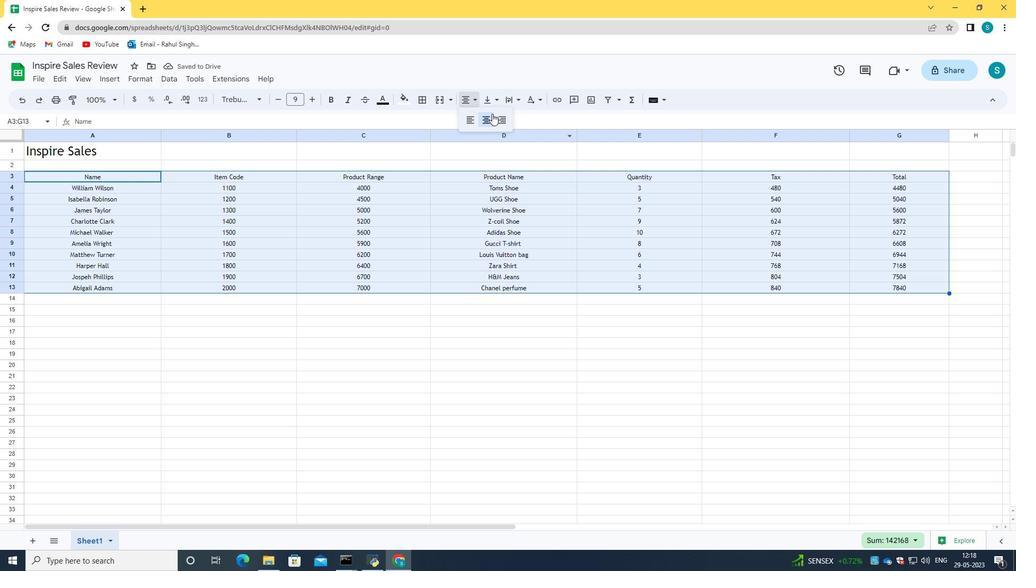 
Action: Mouse pressed left at (484, 121)
Screenshot: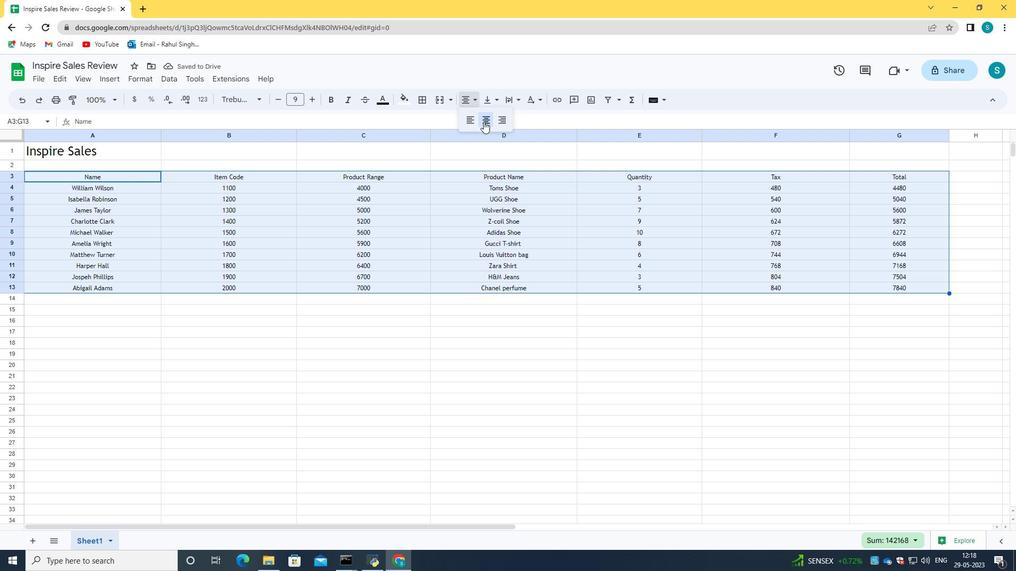
Action: Mouse moved to (388, 100)
Screenshot: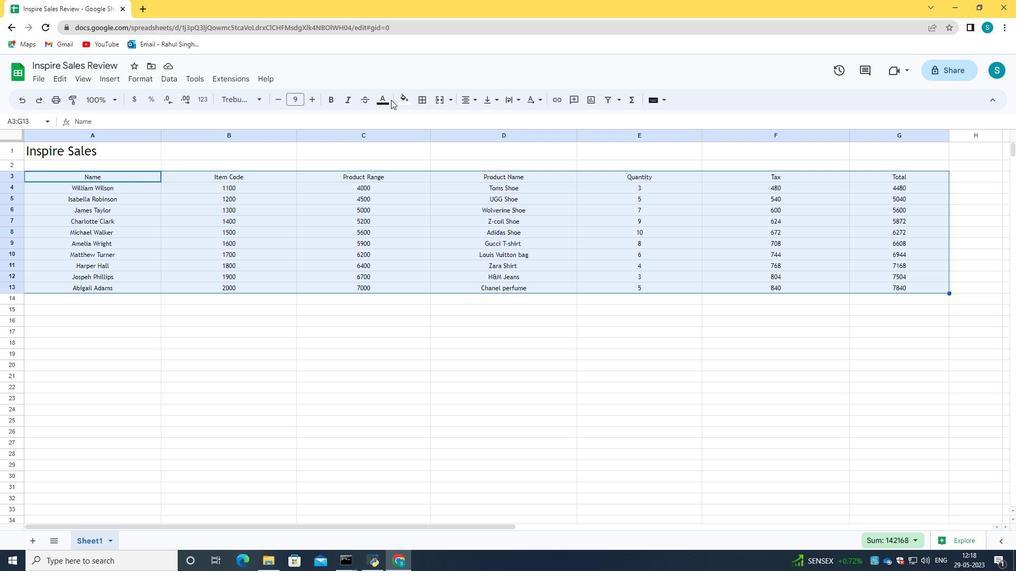 
Action: Mouse pressed left at (388, 100)
Screenshot: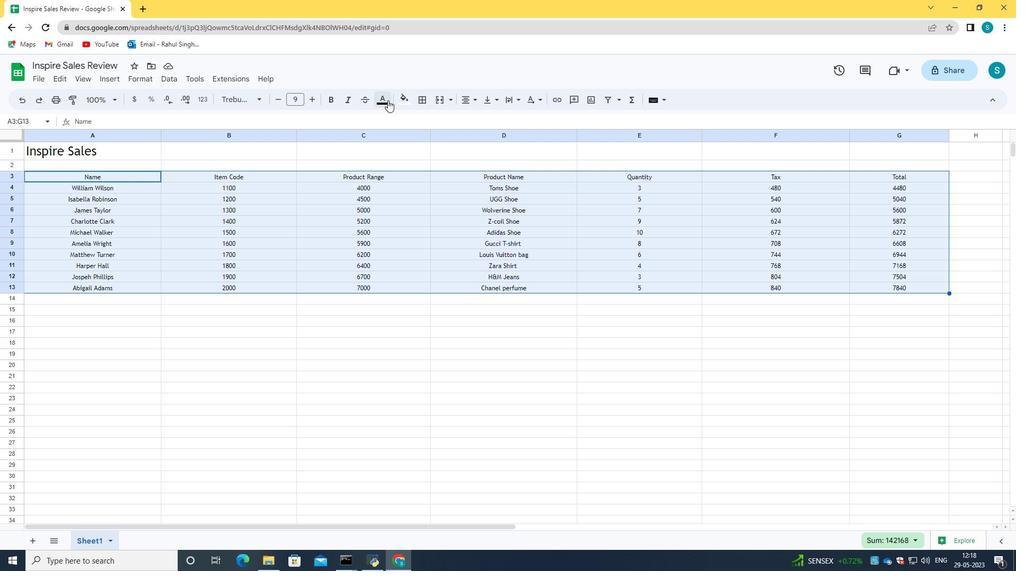 
Action: Mouse moved to (395, 147)
Screenshot: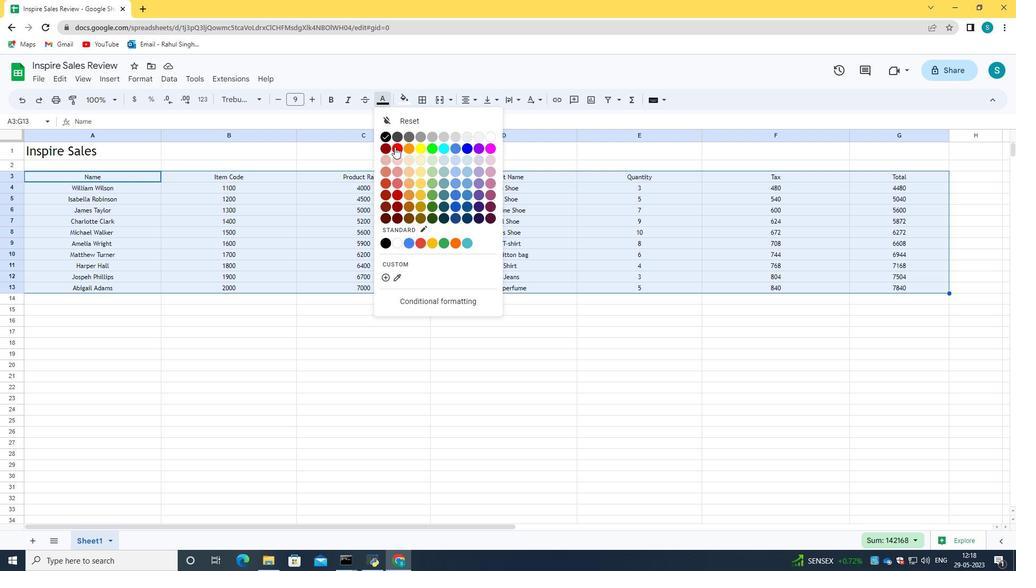
Action: Mouse pressed left at (395, 147)
Screenshot: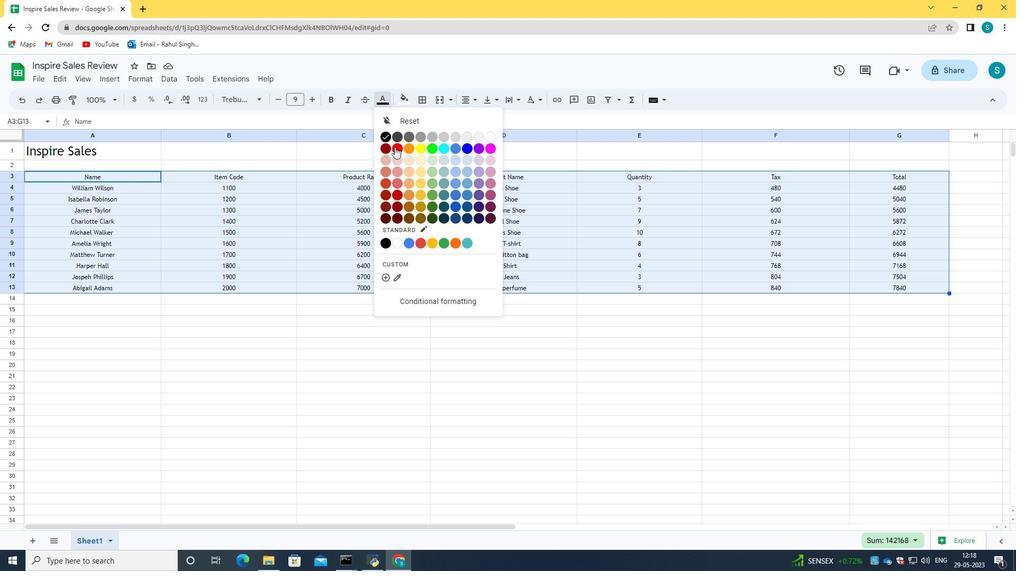 
Action: Mouse pressed left at (395, 147)
Screenshot: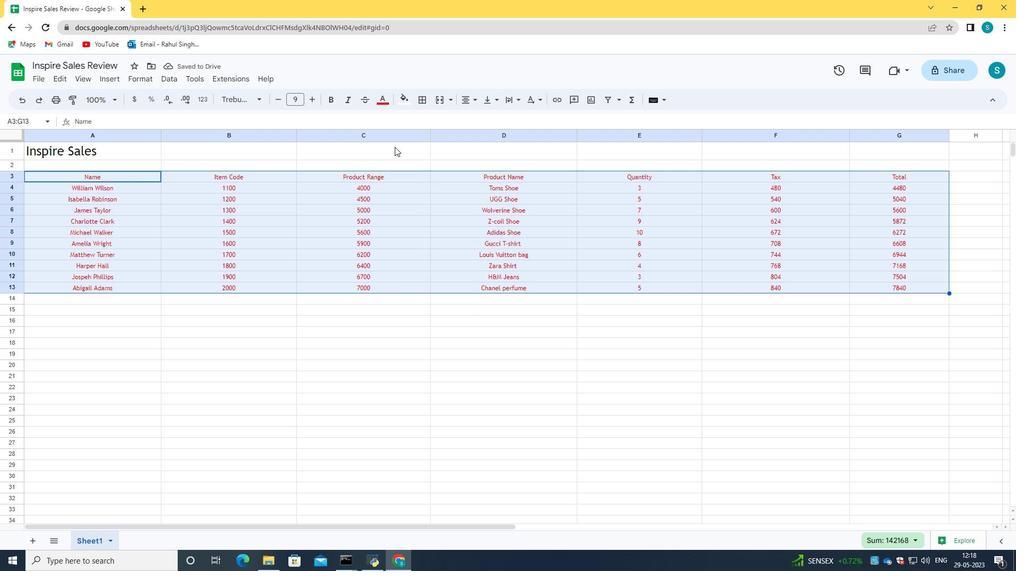 
Action: Mouse moved to (239, 128)
Screenshot: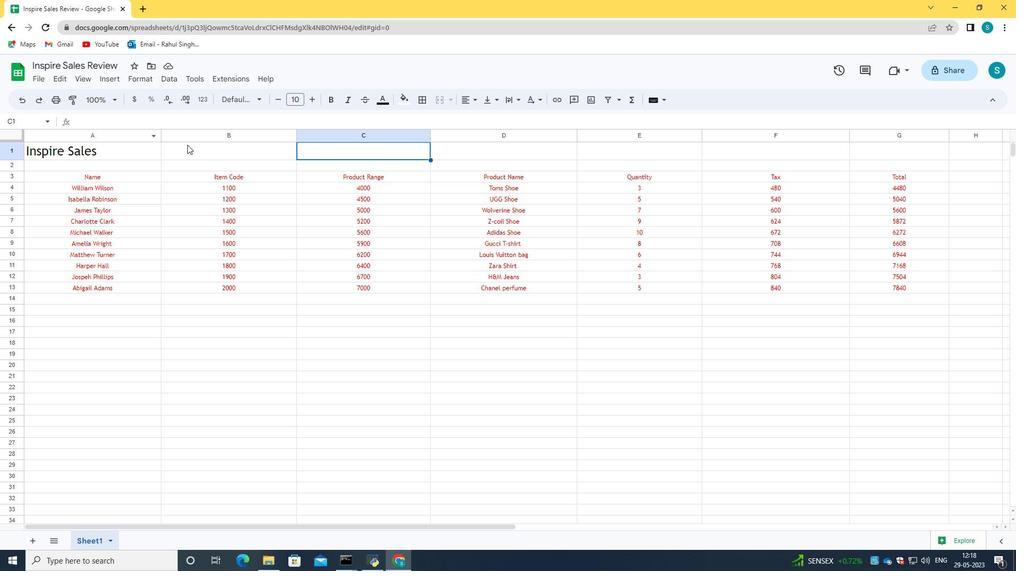 
